 Task: Create a sub task Release to Production / Go Live for the task  Develop a new online tool for online reputation management in the project ArmorTech , assign it to team member softage.5@softage.net and update the status of the sub task to  At Risk , set the priority of the sub task to Medium
Action: Mouse moved to (897, 542)
Screenshot: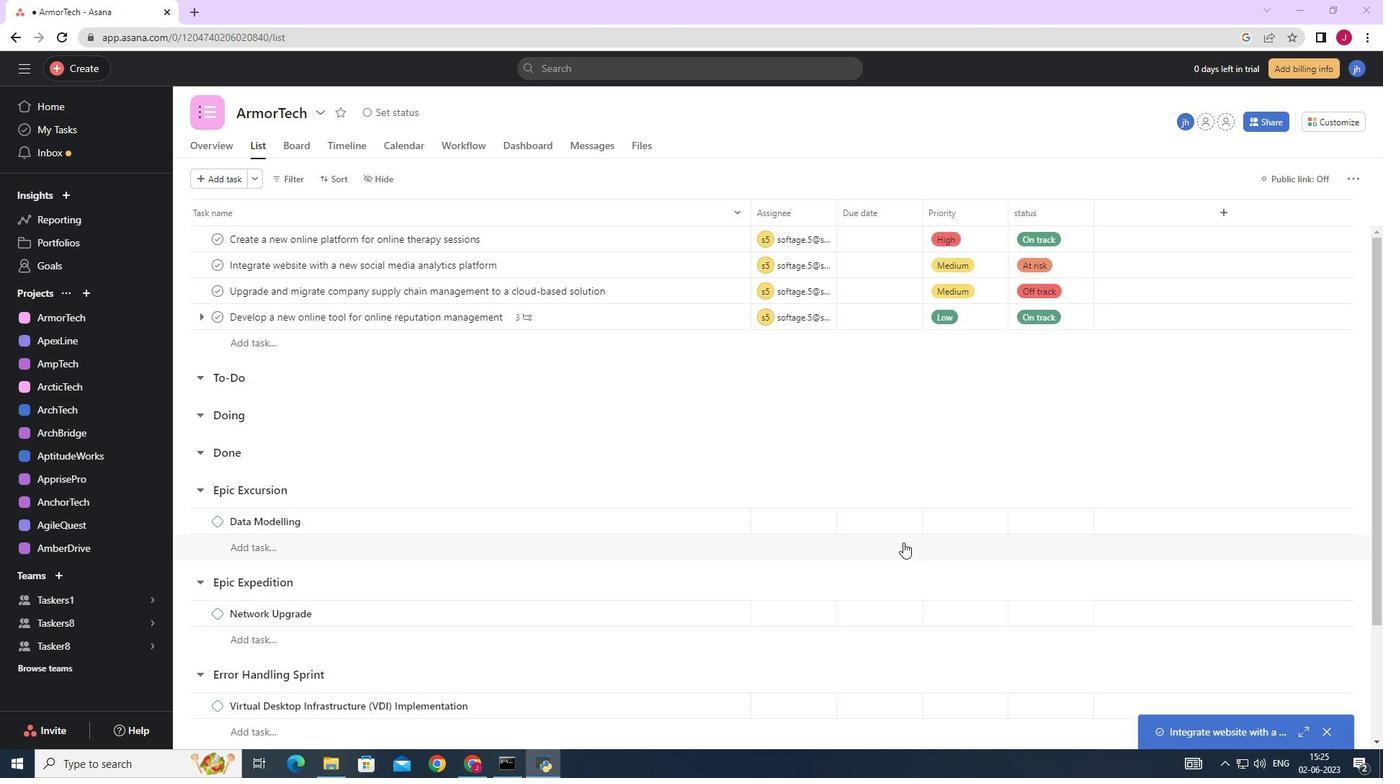 
Action: Mouse scrolled (901, 542) with delta (0, 0)
Screenshot: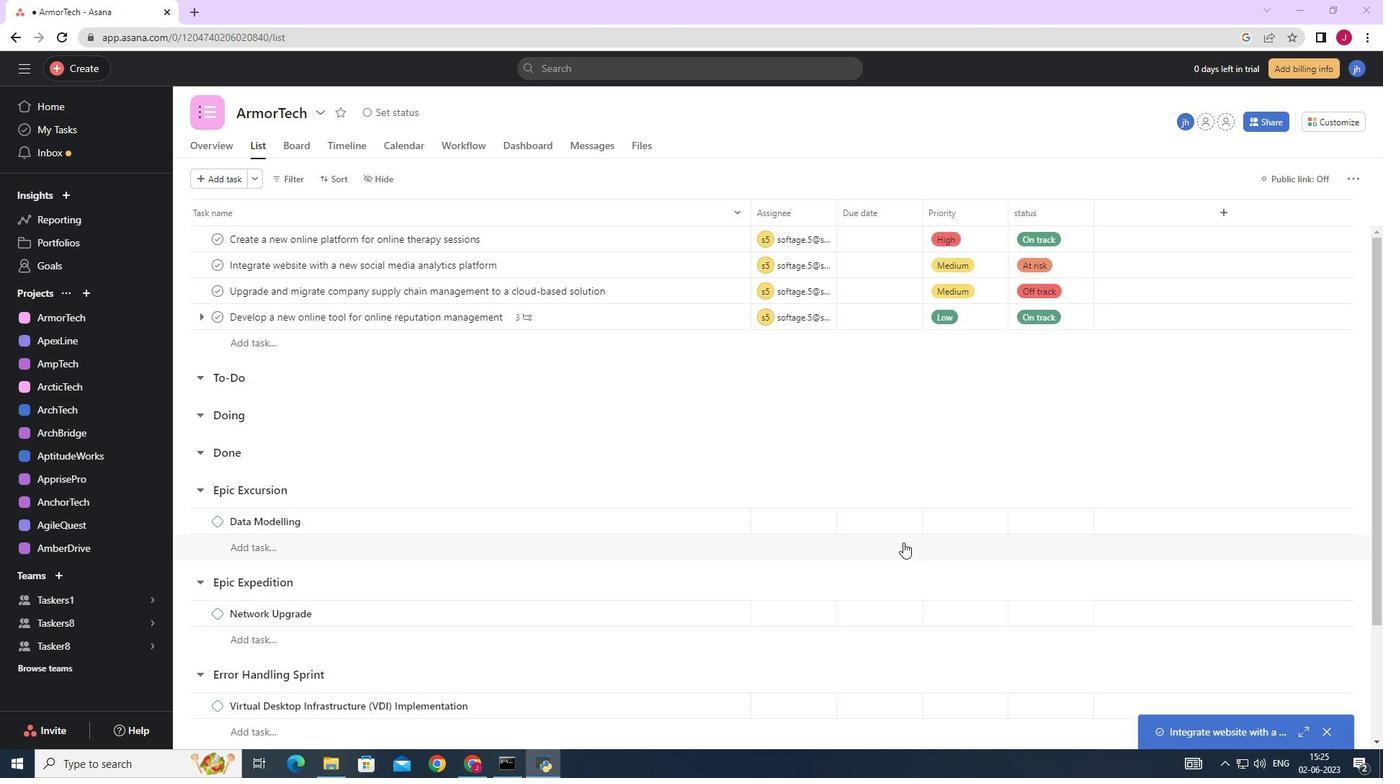 
Action: Mouse moved to (890, 540)
Screenshot: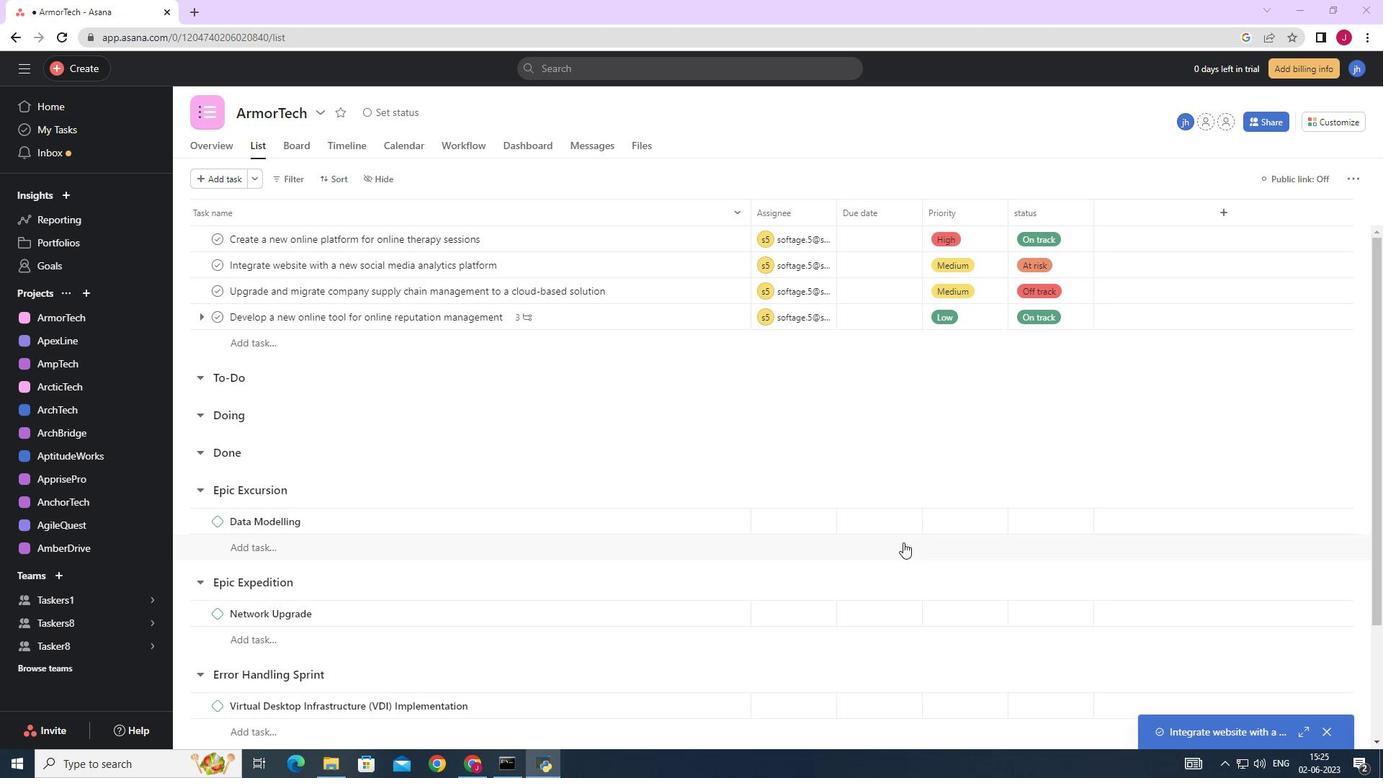 
Action: Mouse scrolled (894, 541) with delta (0, 0)
Screenshot: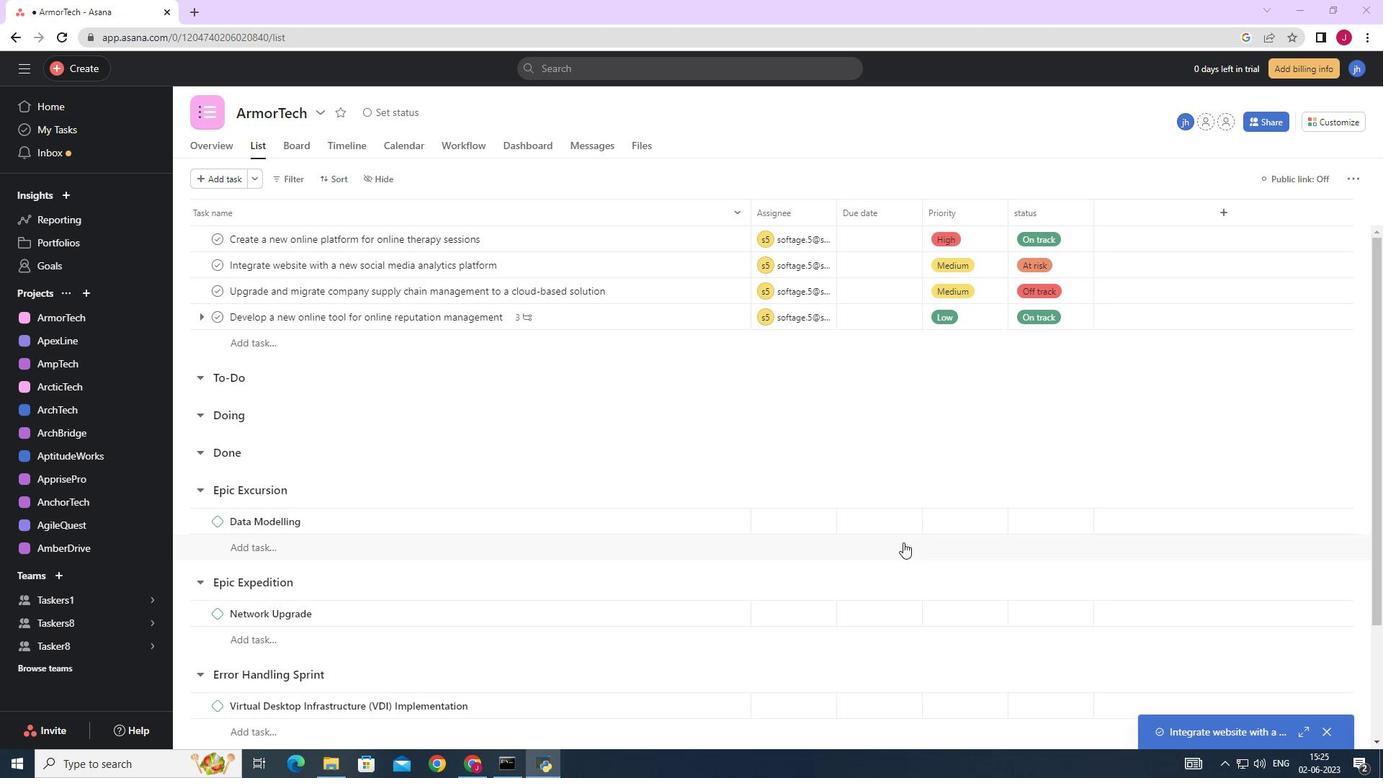 
Action: Mouse moved to (875, 533)
Screenshot: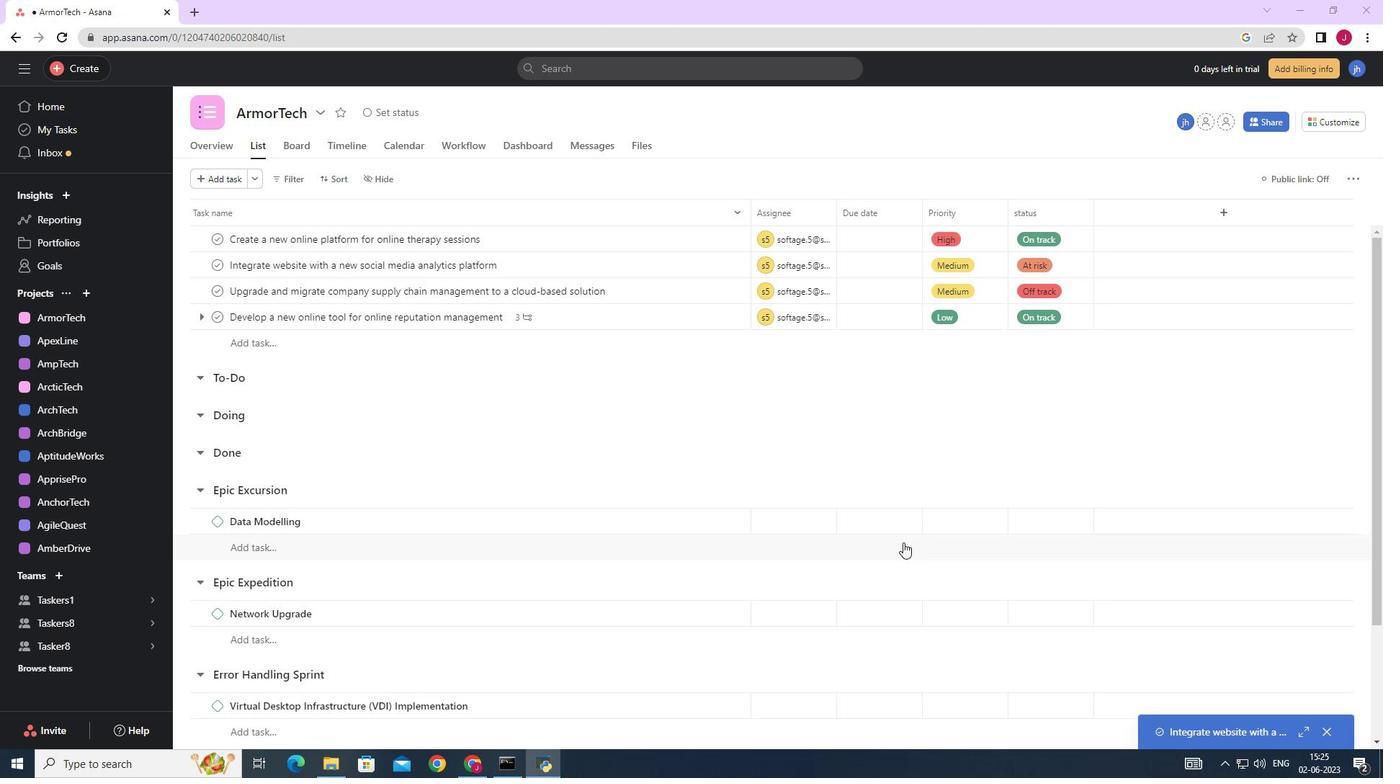 
Action: Mouse scrolled (885, 537) with delta (0, 0)
Screenshot: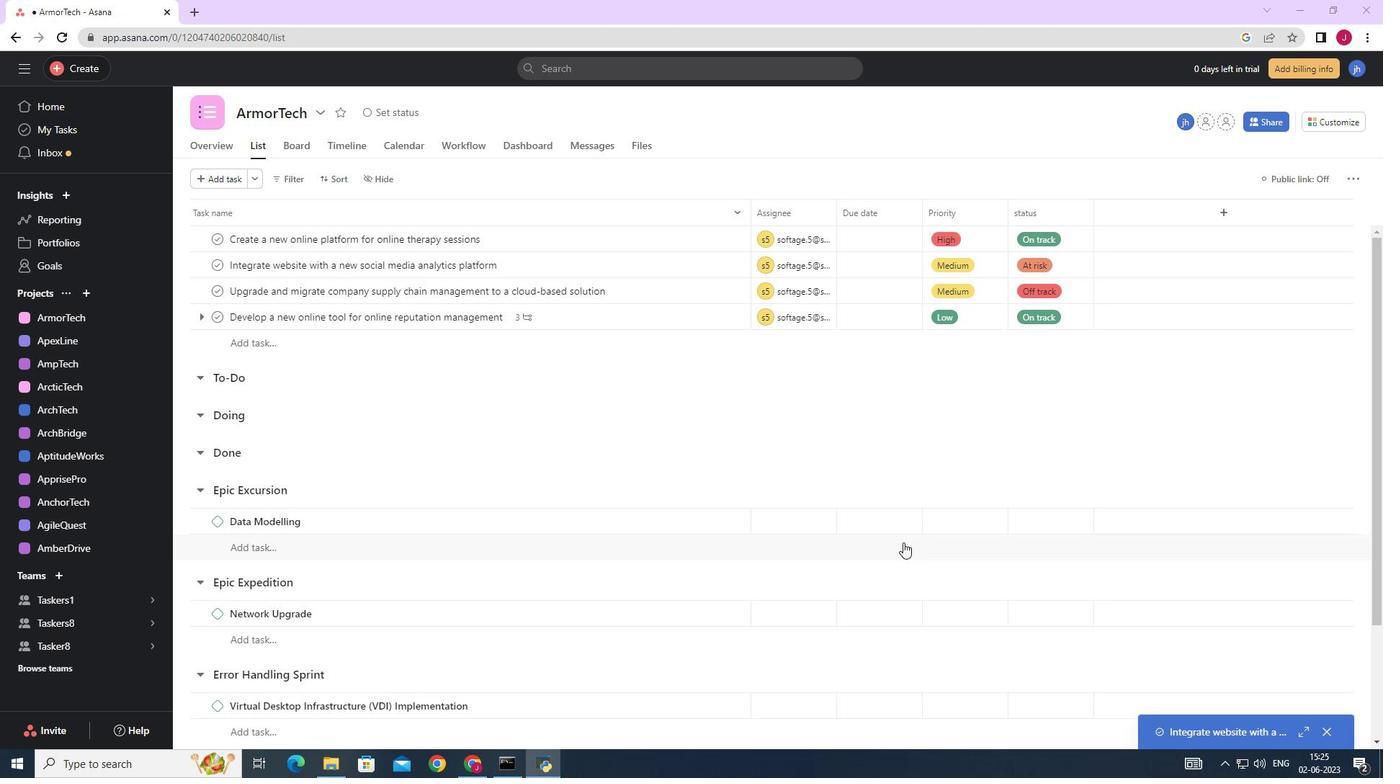 
Action: Mouse moved to (868, 529)
Screenshot: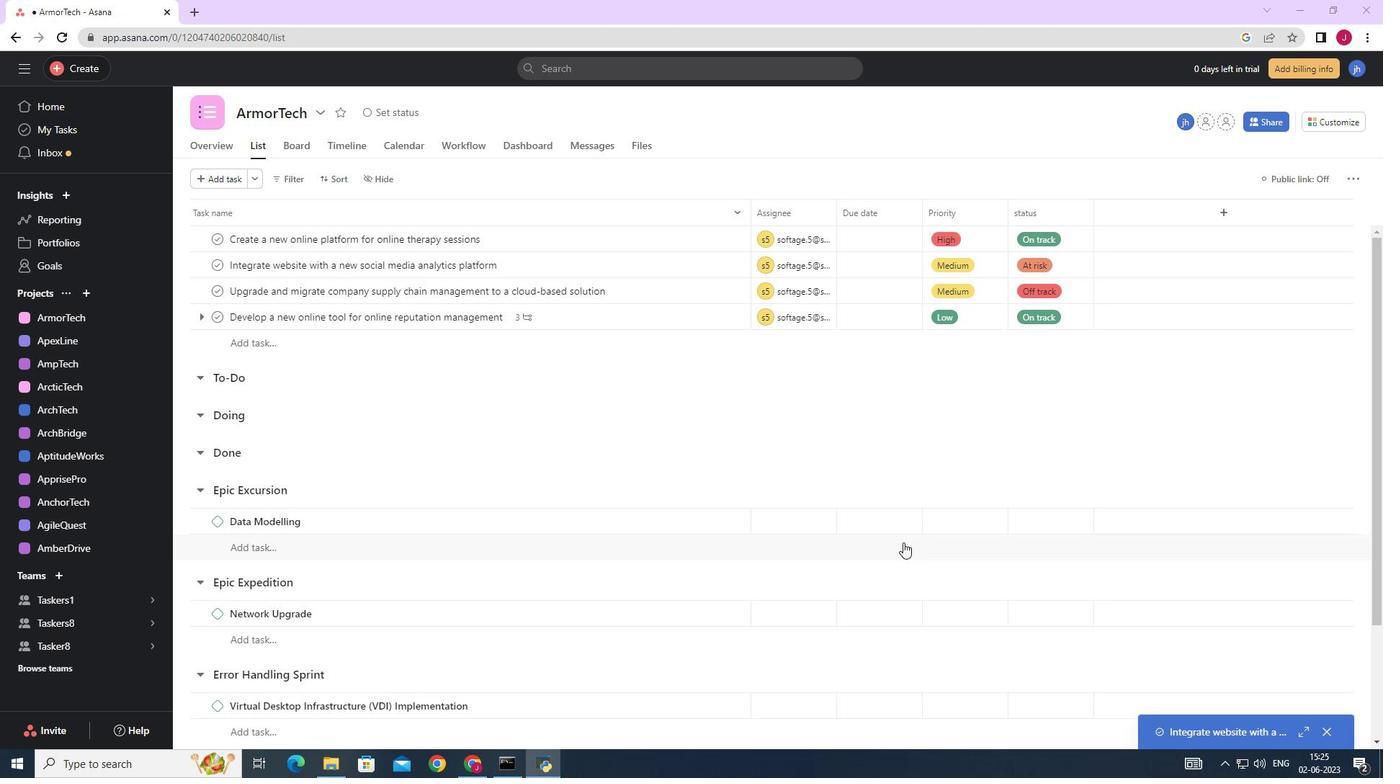 
Action: Mouse scrolled (880, 534) with delta (0, 0)
Screenshot: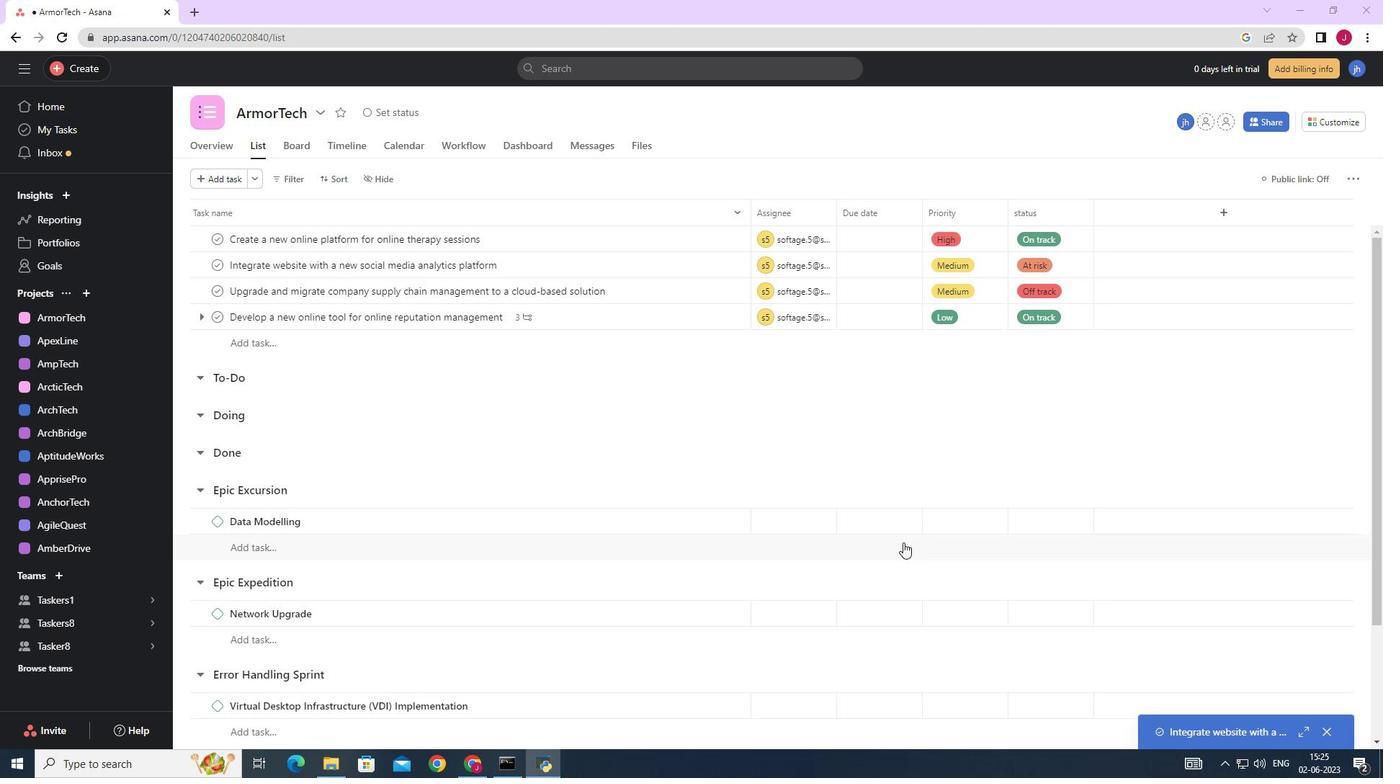 
Action: Mouse moved to (863, 527)
Screenshot: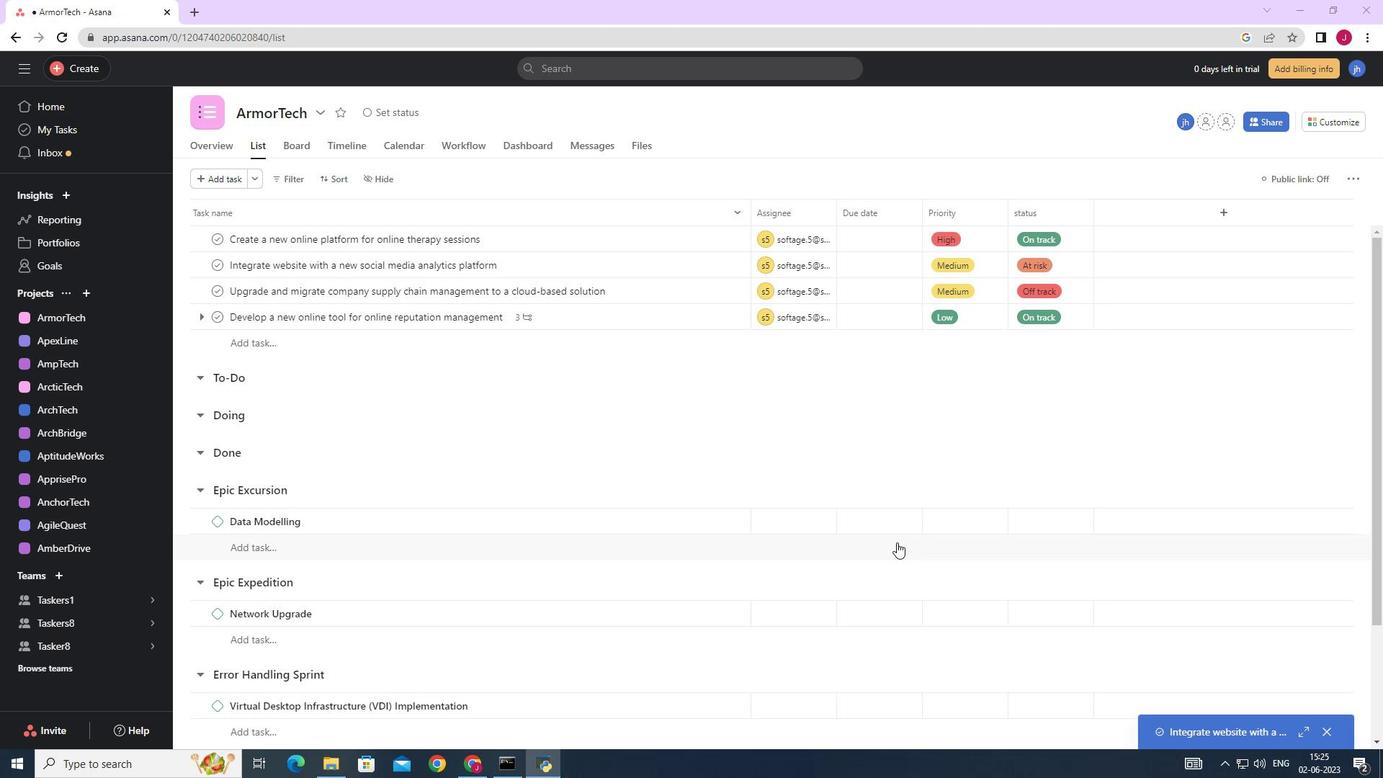 
Action: Mouse scrolled (868, 529) with delta (0, 0)
Screenshot: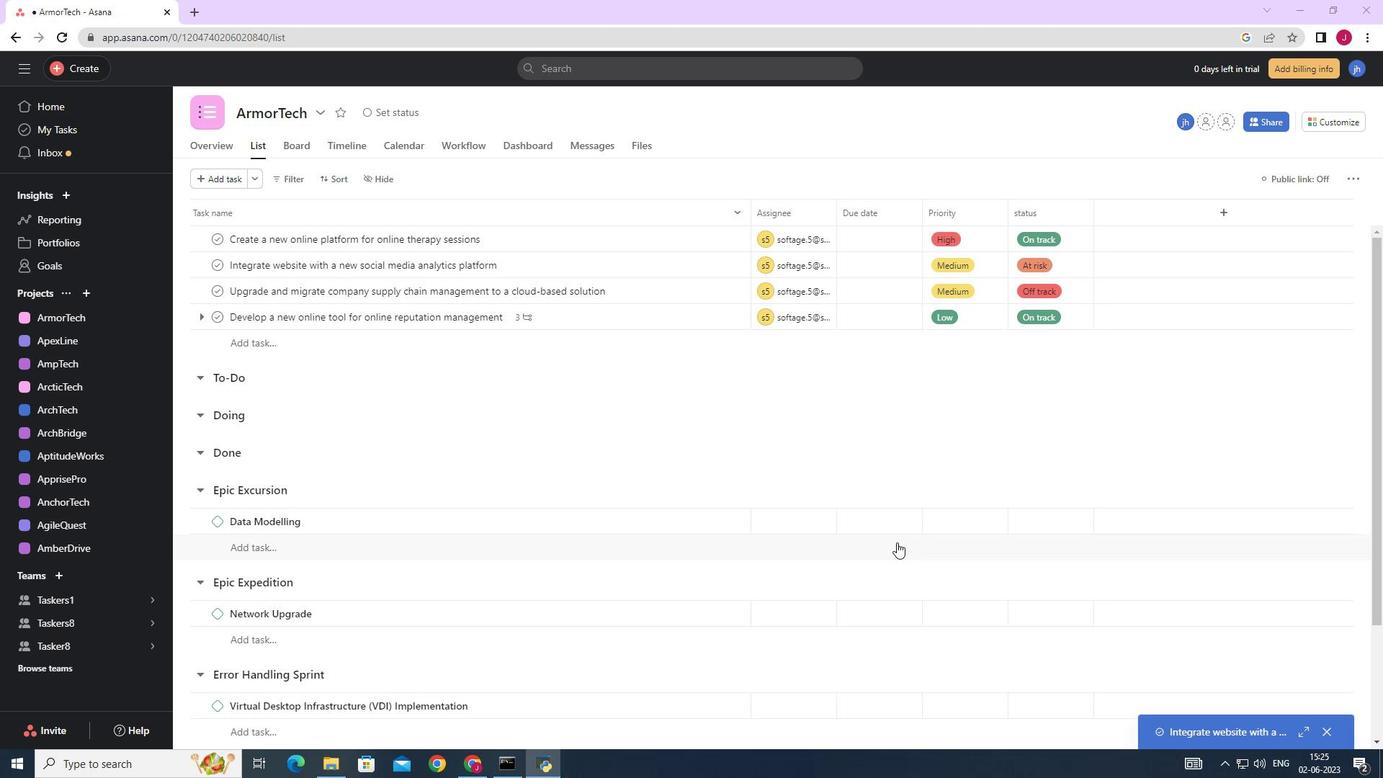 
Action: Mouse moved to (684, 335)
Screenshot: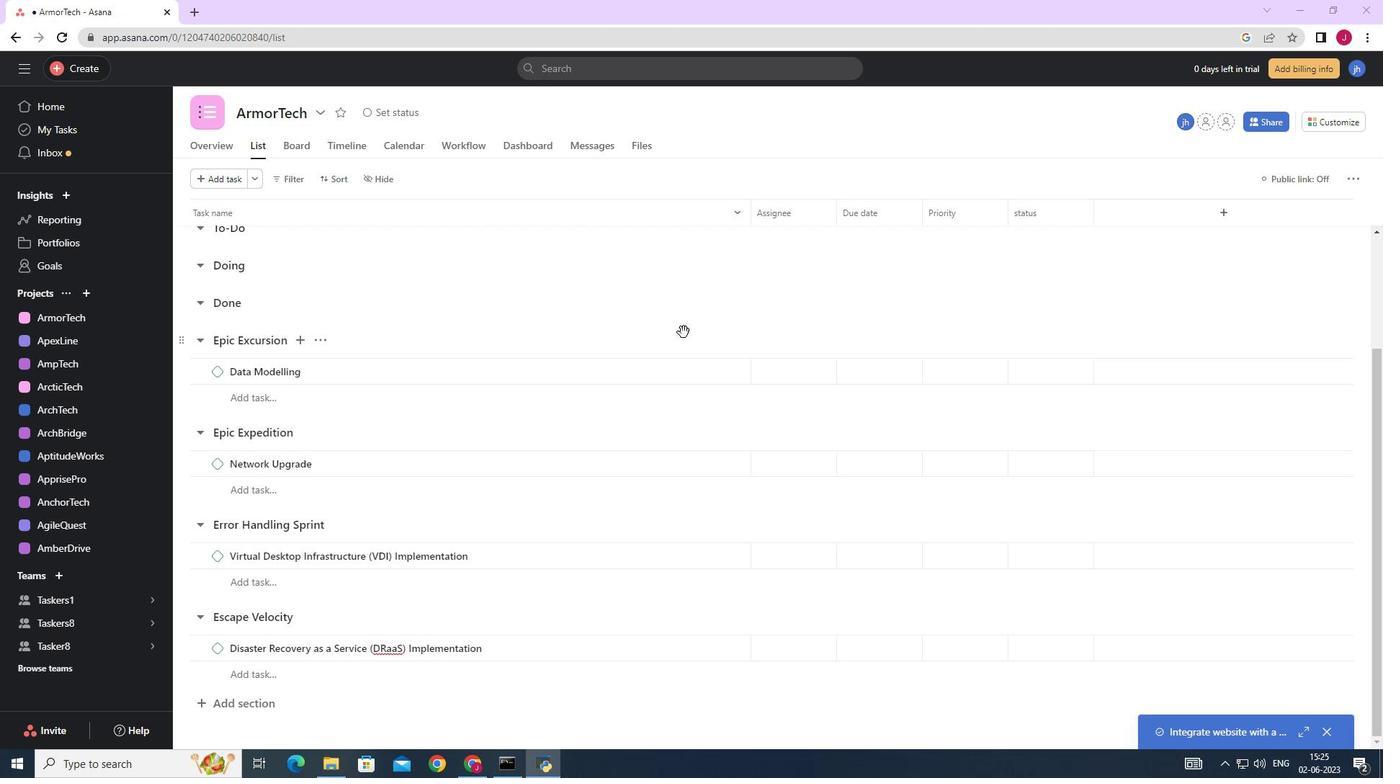 
Action: Mouse scrolled (684, 336) with delta (0, 0)
Screenshot: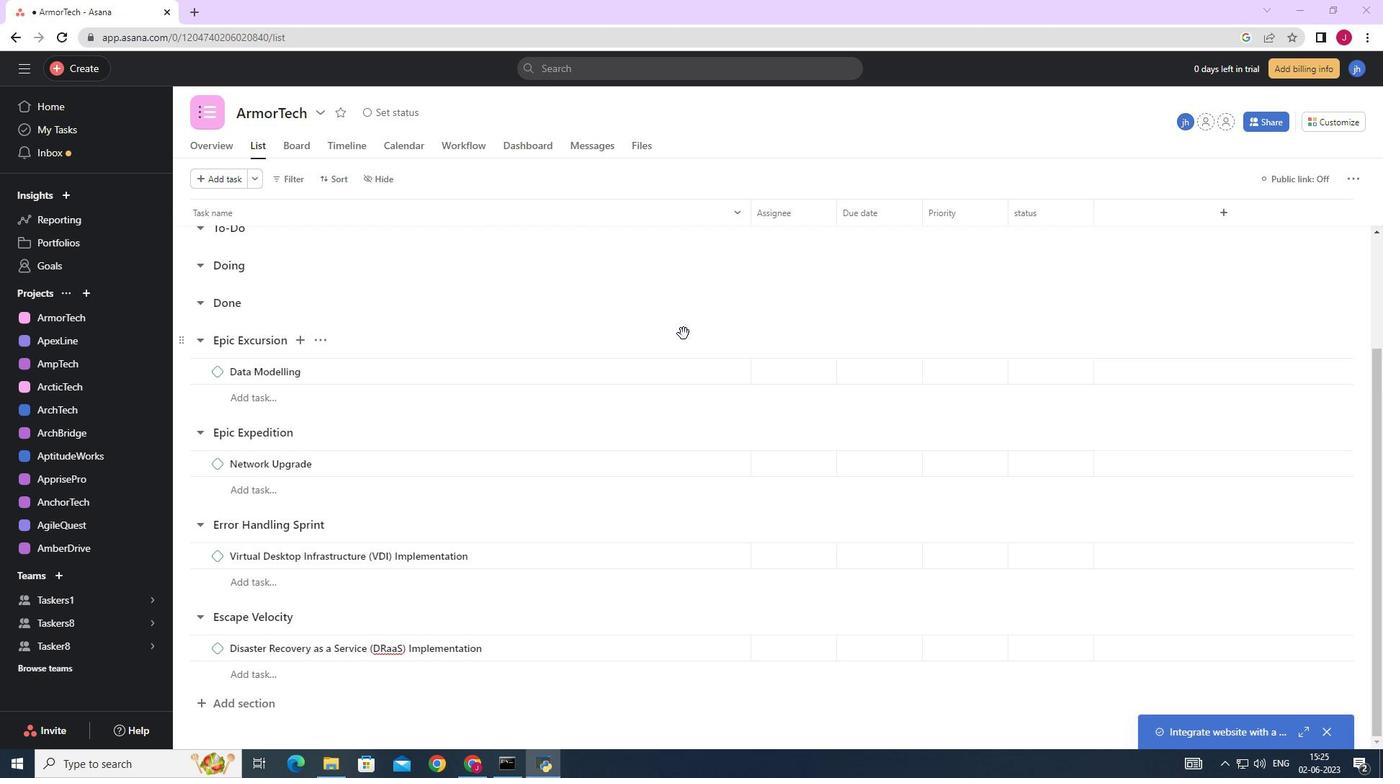 
Action: Mouse scrolled (684, 336) with delta (0, 0)
Screenshot: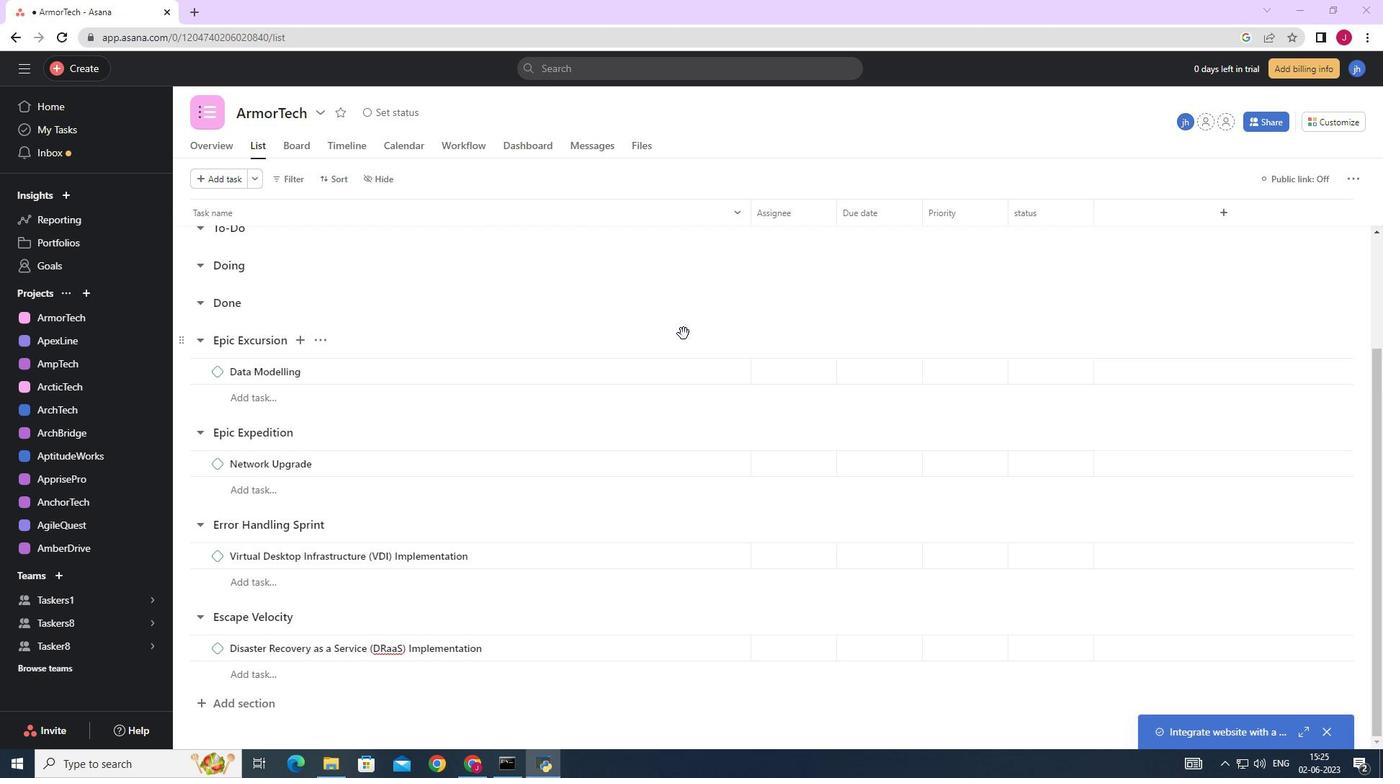 
Action: Mouse scrolled (684, 336) with delta (0, 0)
Screenshot: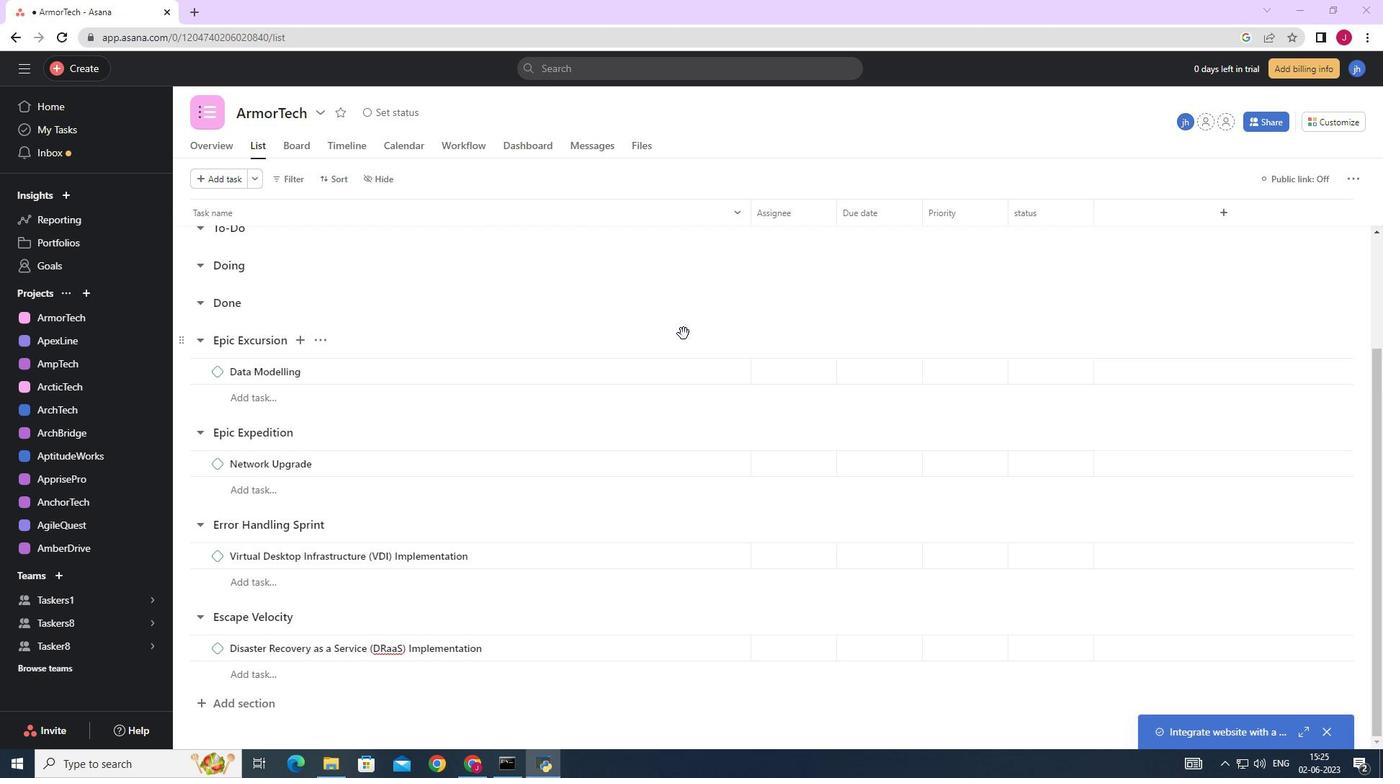 
Action: Mouse moved to (681, 322)
Screenshot: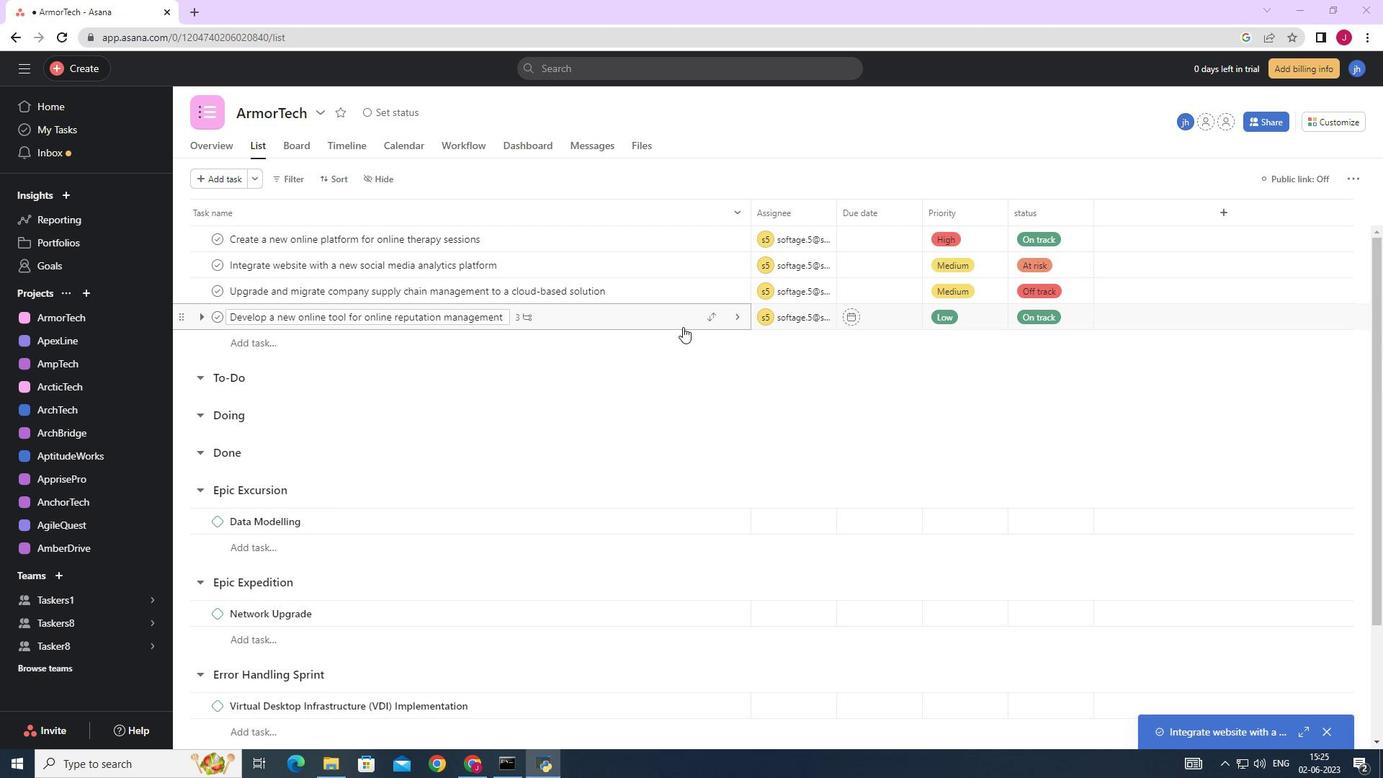 
Action: Mouse pressed left at (681, 322)
Screenshot: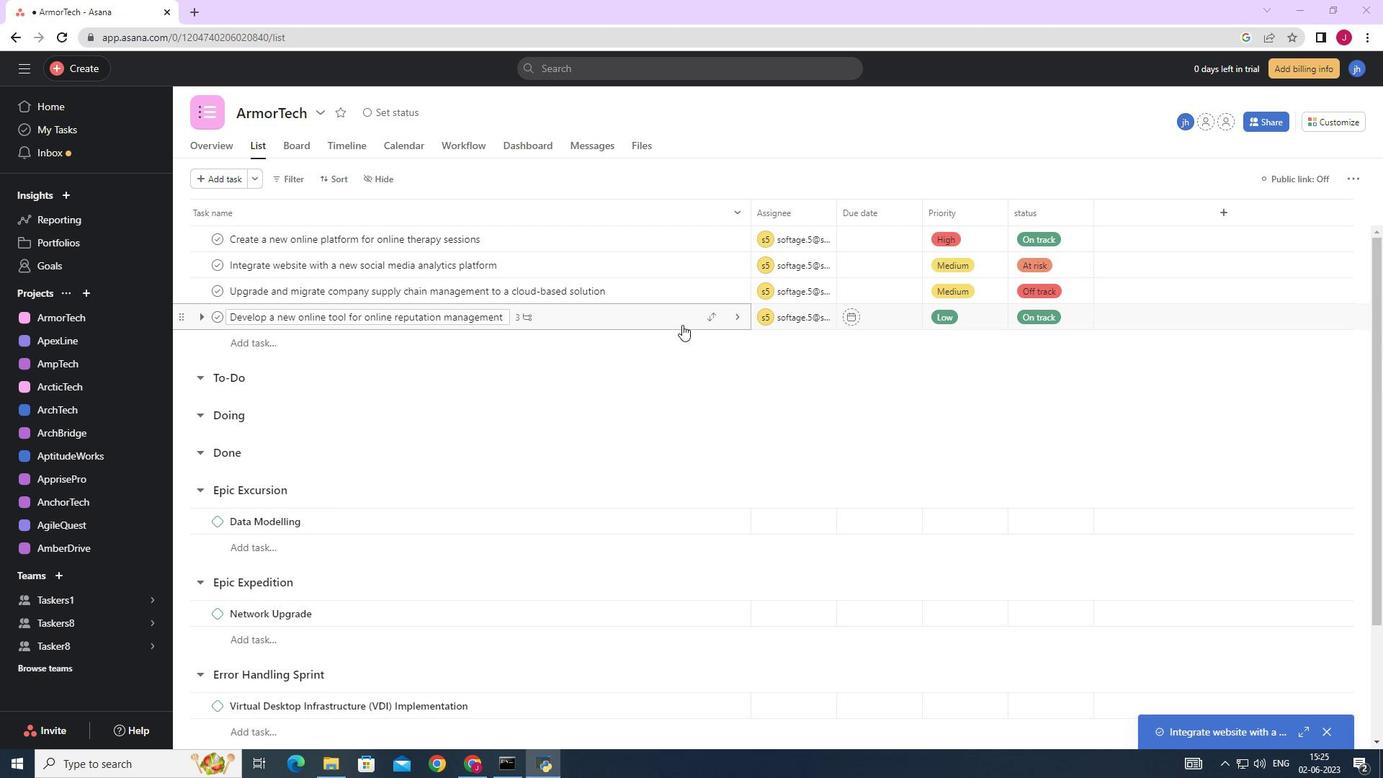 
Action: Mouse moved to (1245, 534)
Screenshot: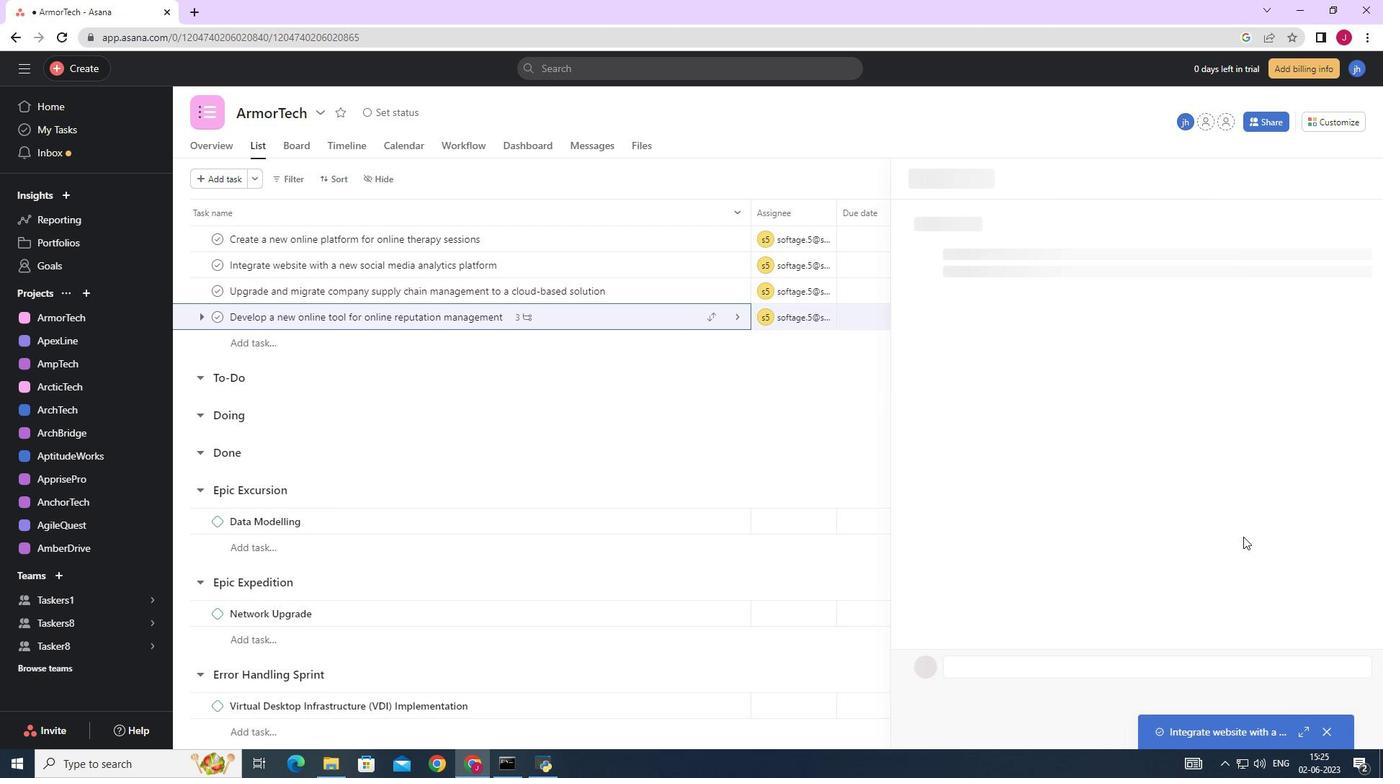 
Action: Mouse scrolled (1245, 534) with delta (0, 0)
Screenshot: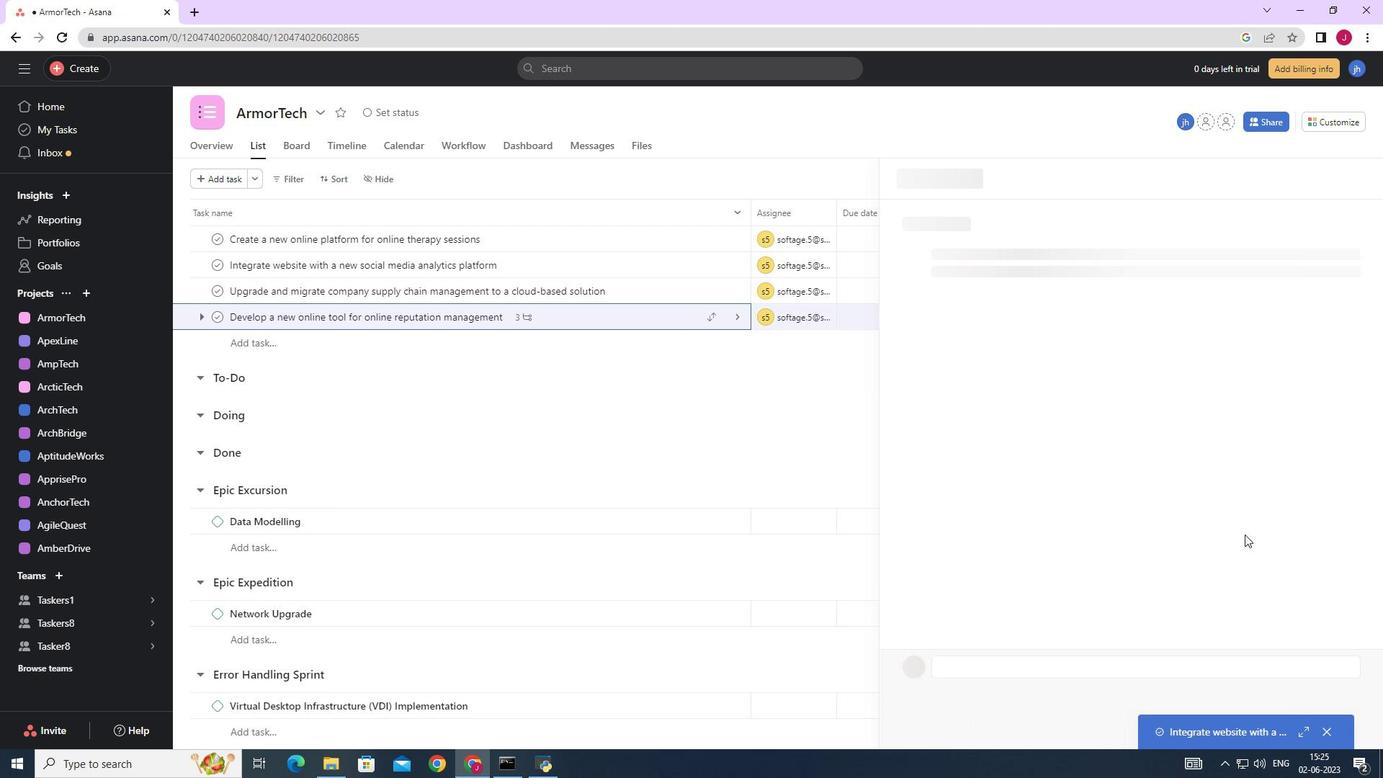 
Action: Mouse scrolled (1245, 534) with delta (0, 0)
Screenshot: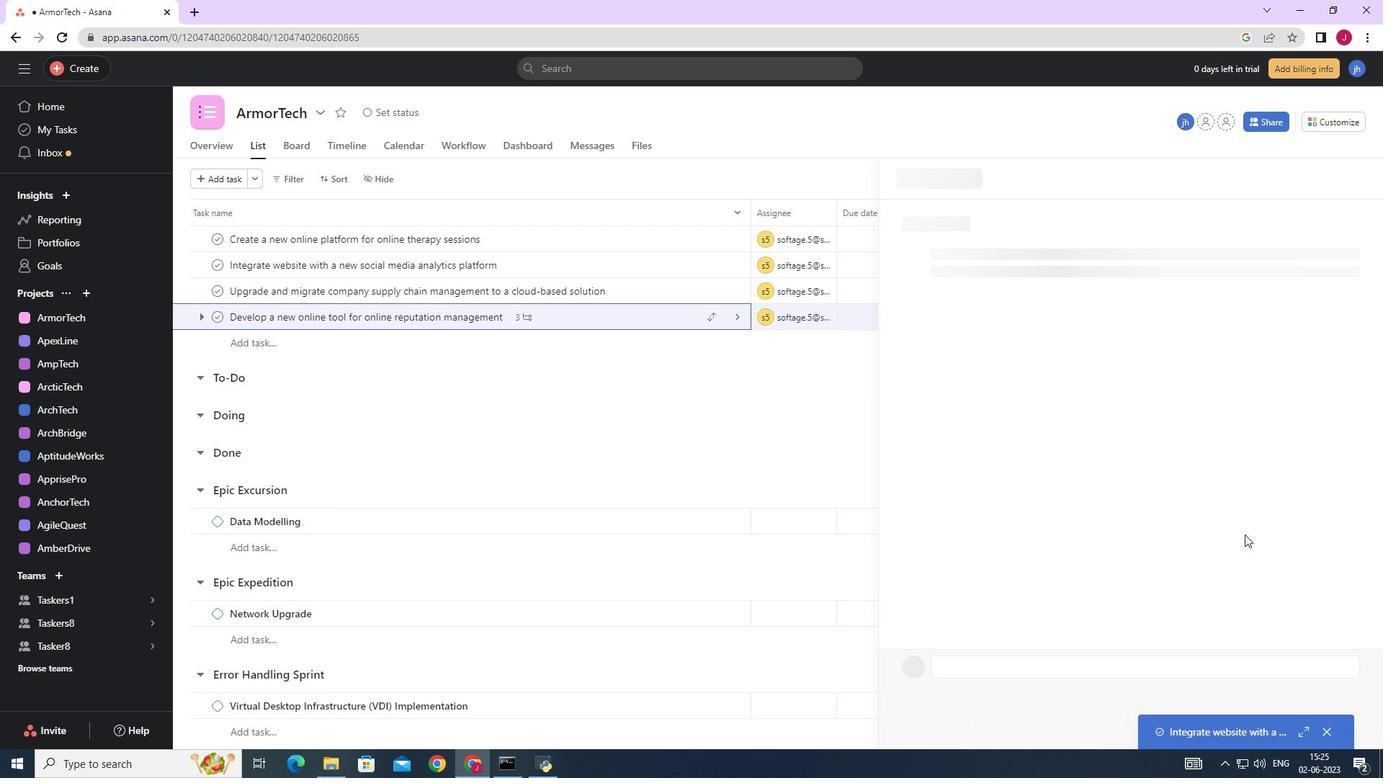 
Action: Mouse scrolled (1245, 534) with delta (0, 0)
Screenshot: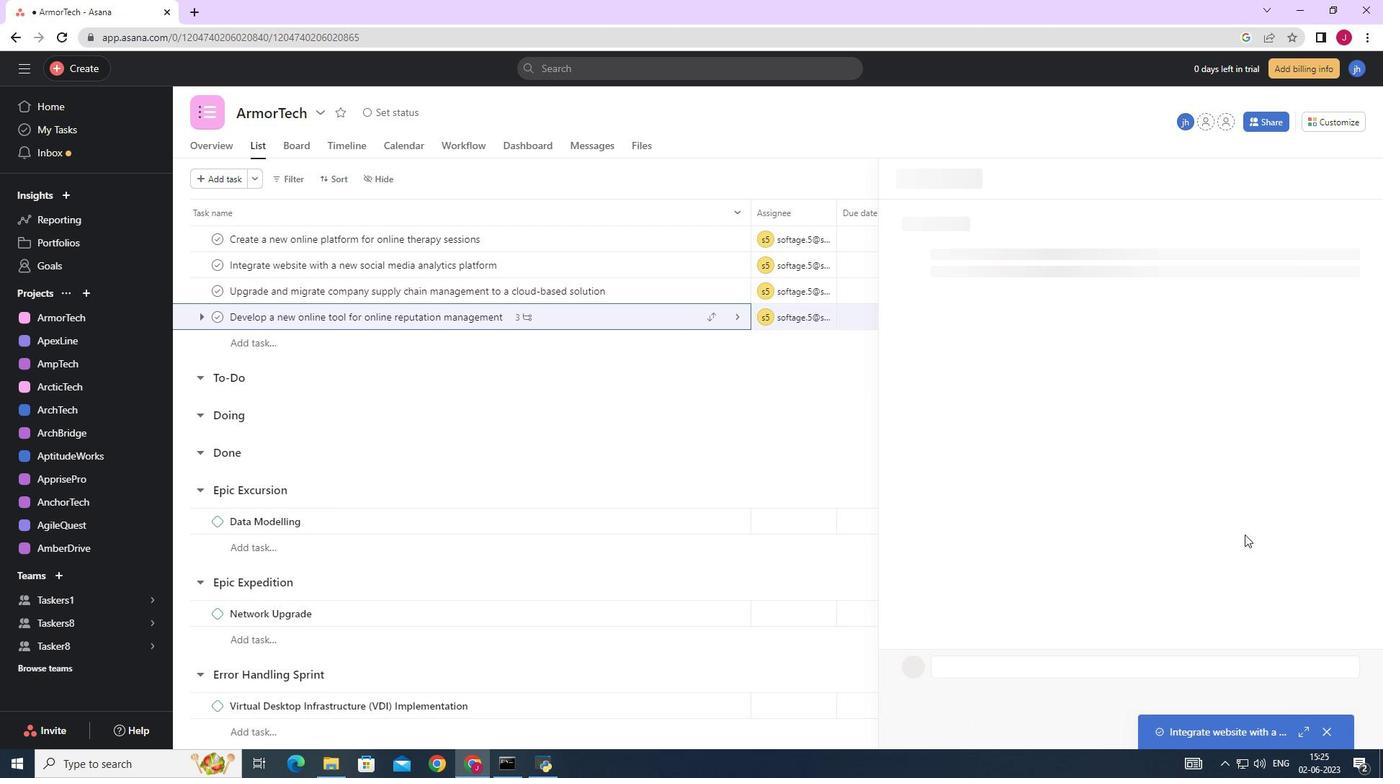 
Action: Mouse scrolled (1245, 534) with delta (0, 0)
Screenshot: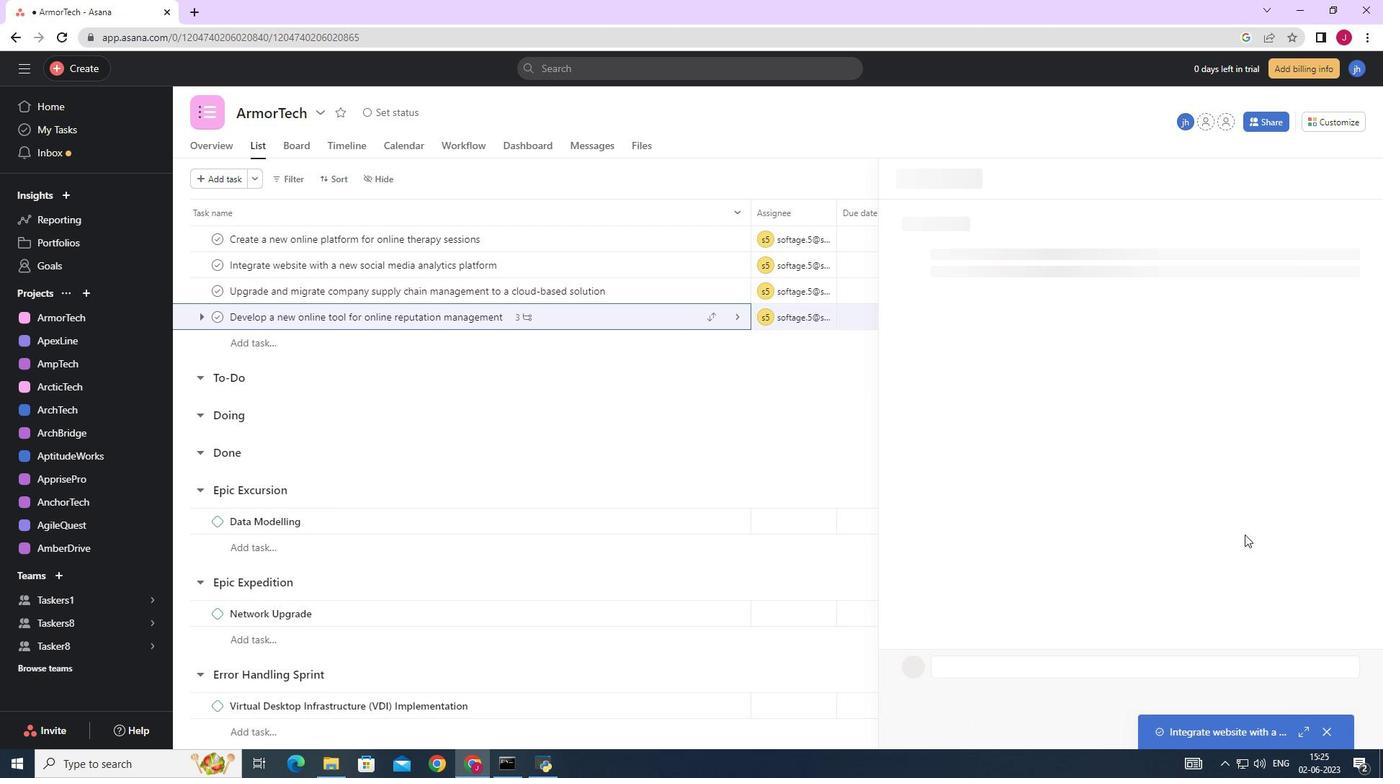 
Action: Mouse scrolled (1245, 534) with delta (0, 0)
Screenshot: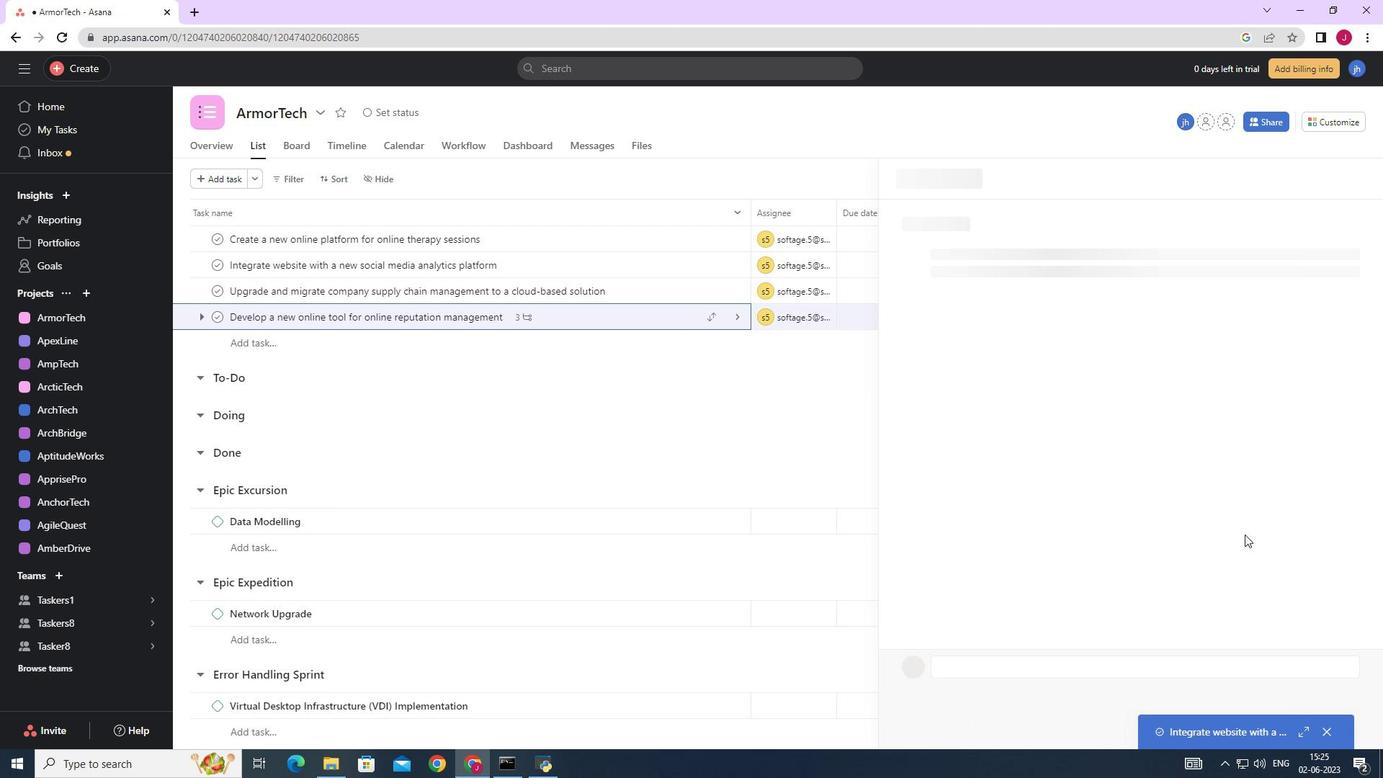 
Action: Mouse moved to (1237, 533)
Screenshot: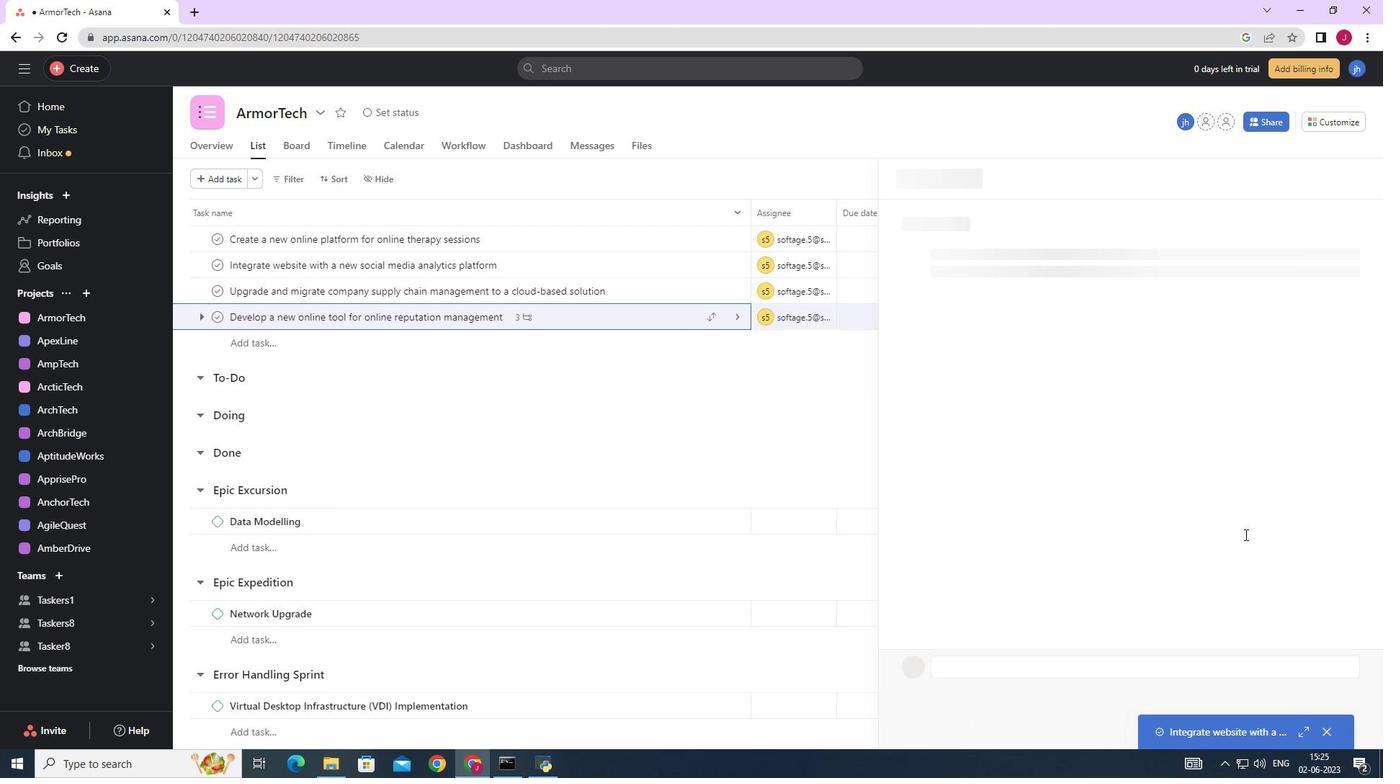 
Action: Mouse scrolled (1237, 534) with delta (0, 0)
Screenshot: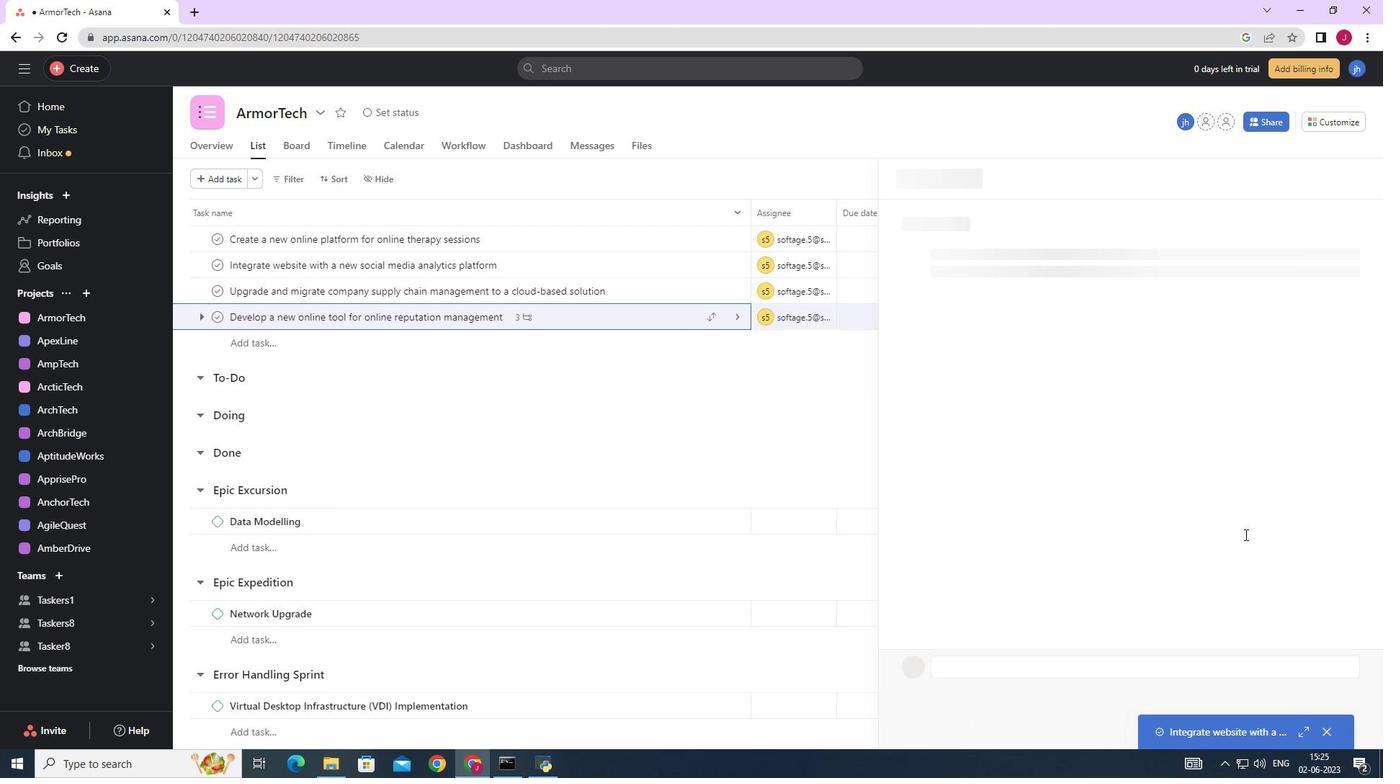 
Action: Mouse moved to (949, 511)
Screenshot: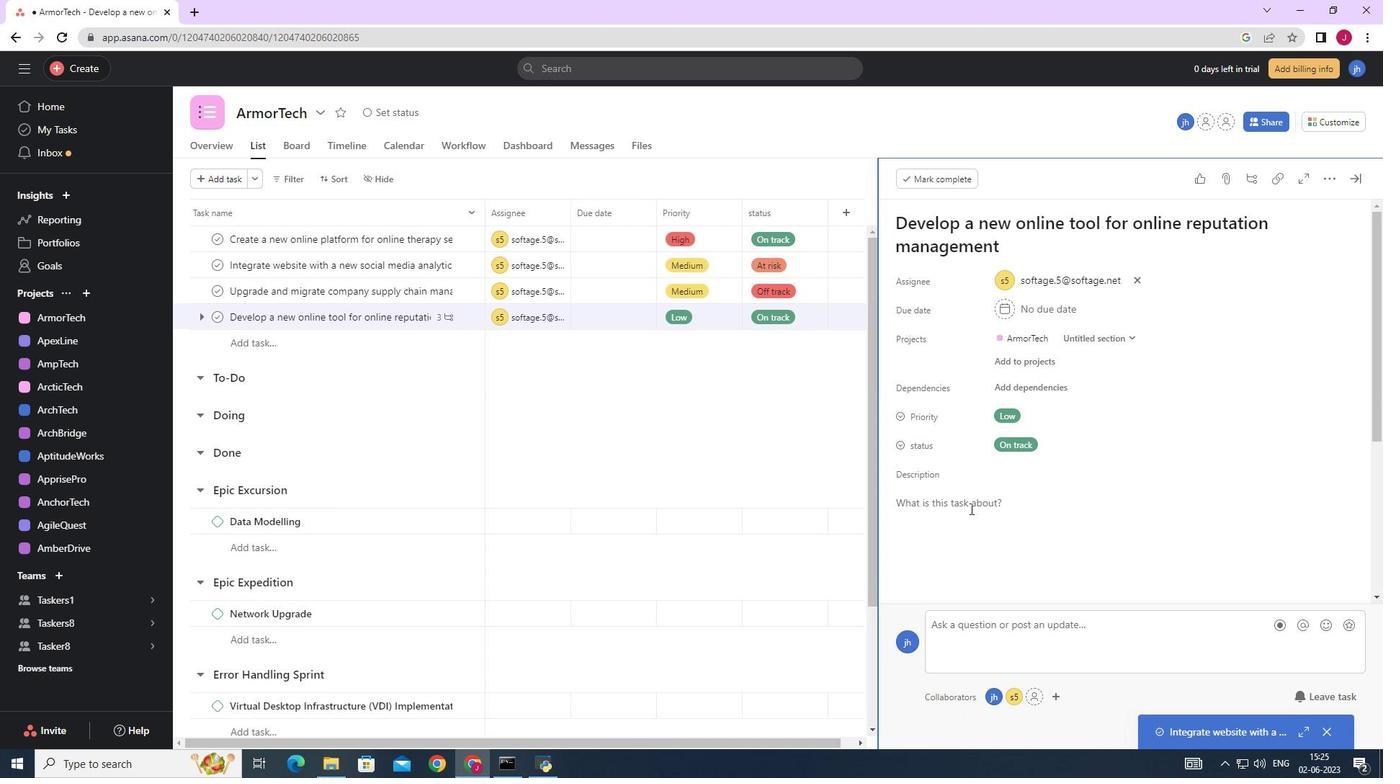 
Action: Mouse scrolled (949, 510) with delta (0, 0)
Screenshot: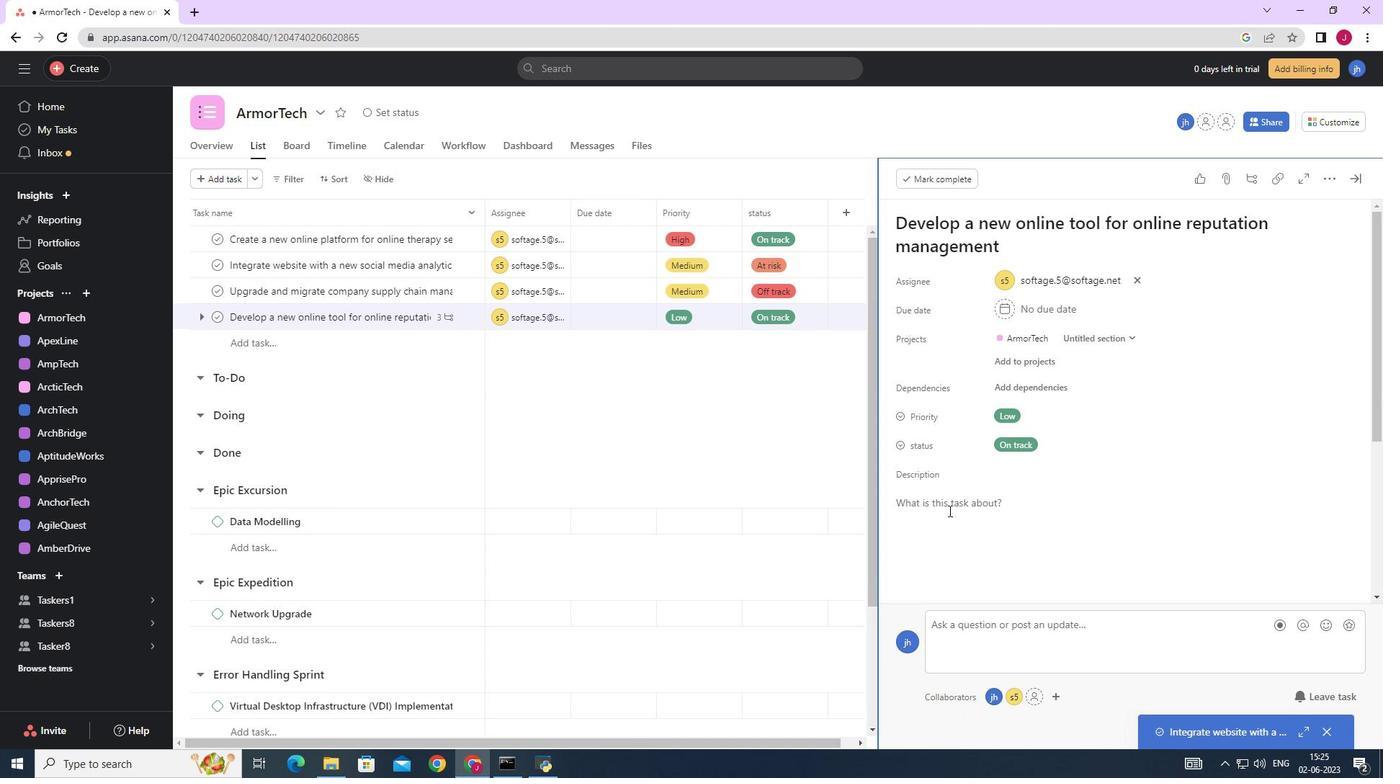 
Action: Mouse scrolled (949, 510) with delta (0, 0)
Screenshot: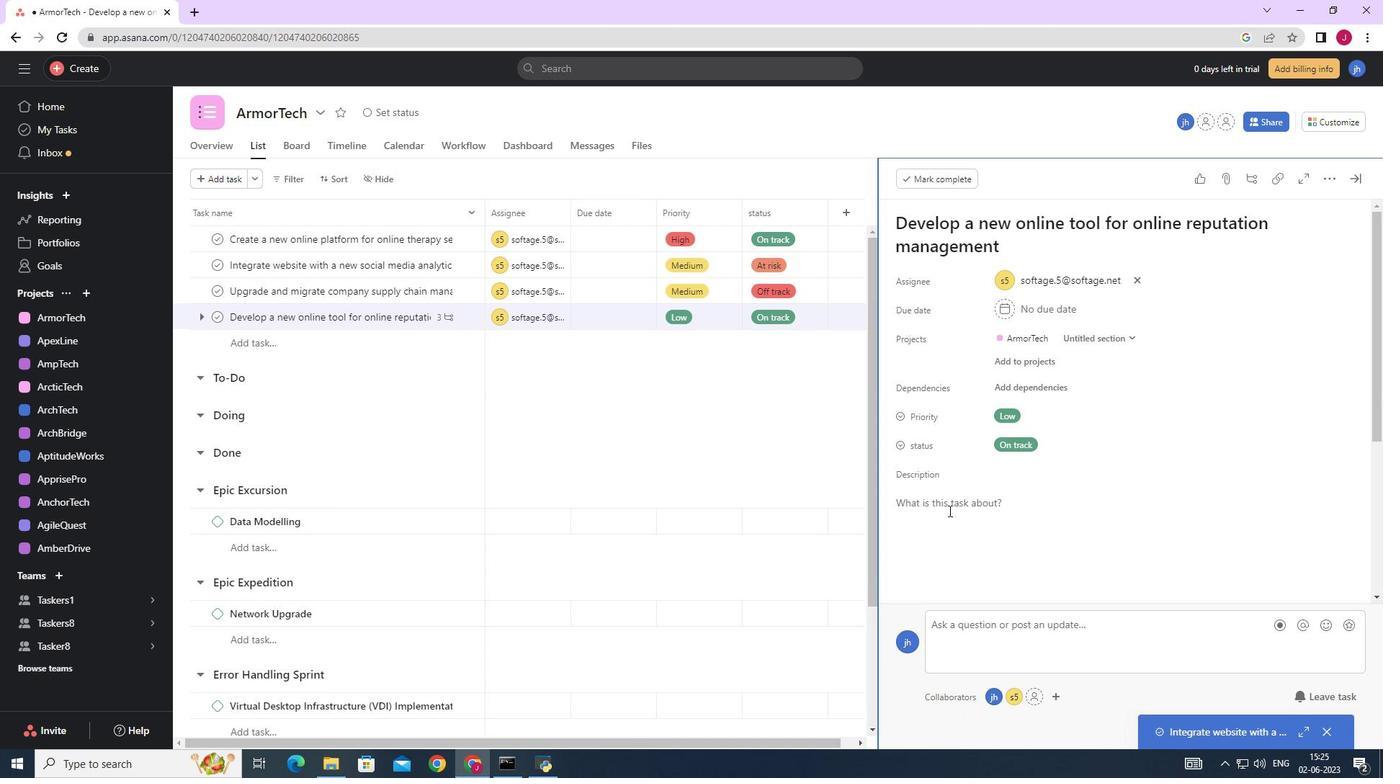 
Action: Mouse scrolled (949, 510) with delta (0, 0)
Screenshot: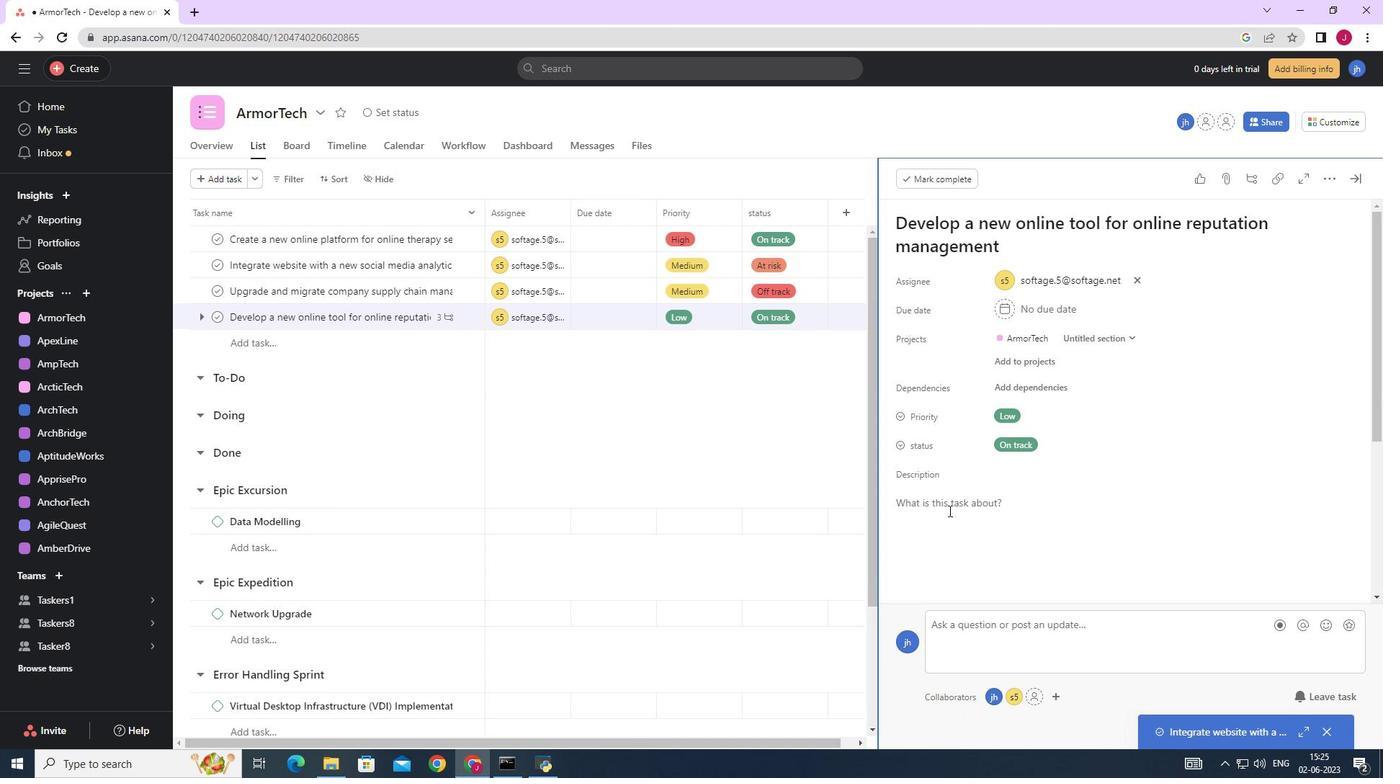 
Action: Mouse scrolled (949, 510) with delta (0, 0)
Screenshot: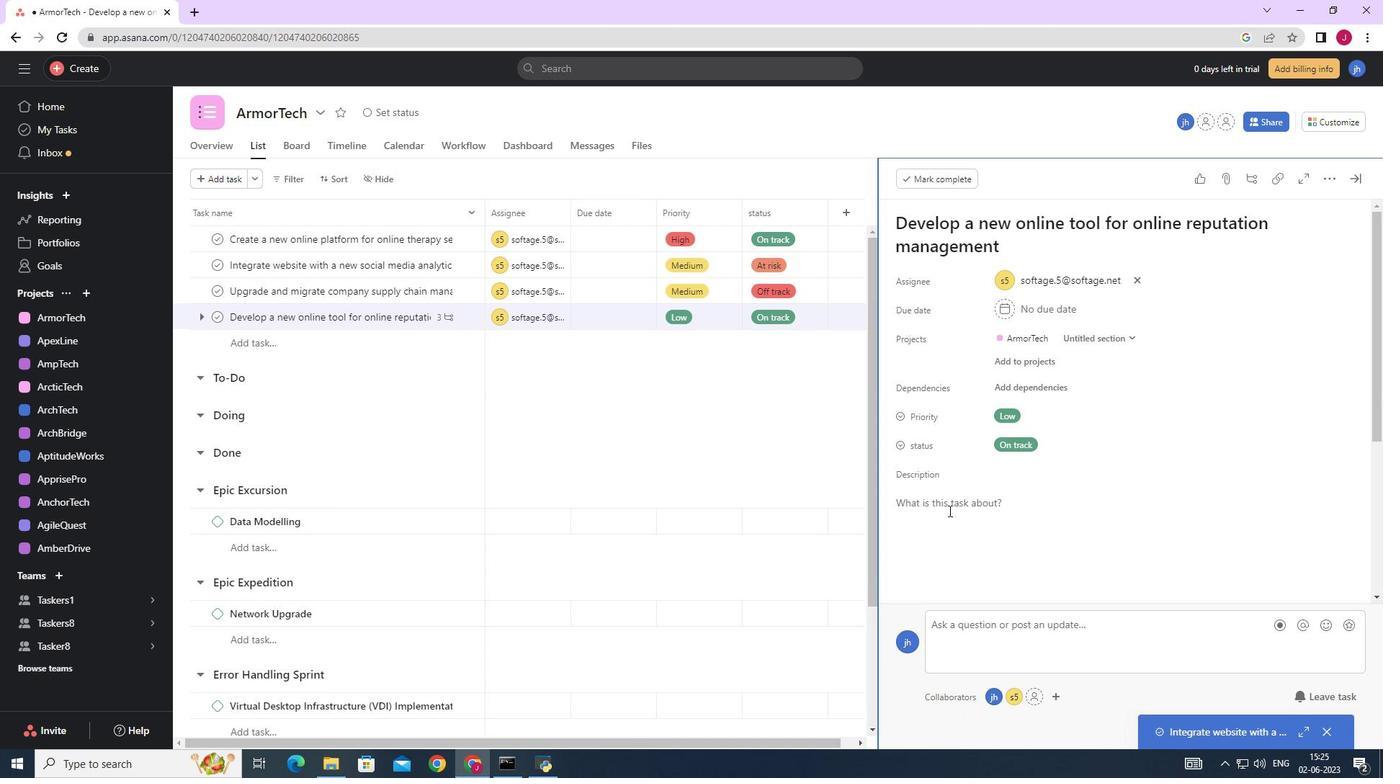 
Action: Mouse moved to (952, 485)
Screenshot: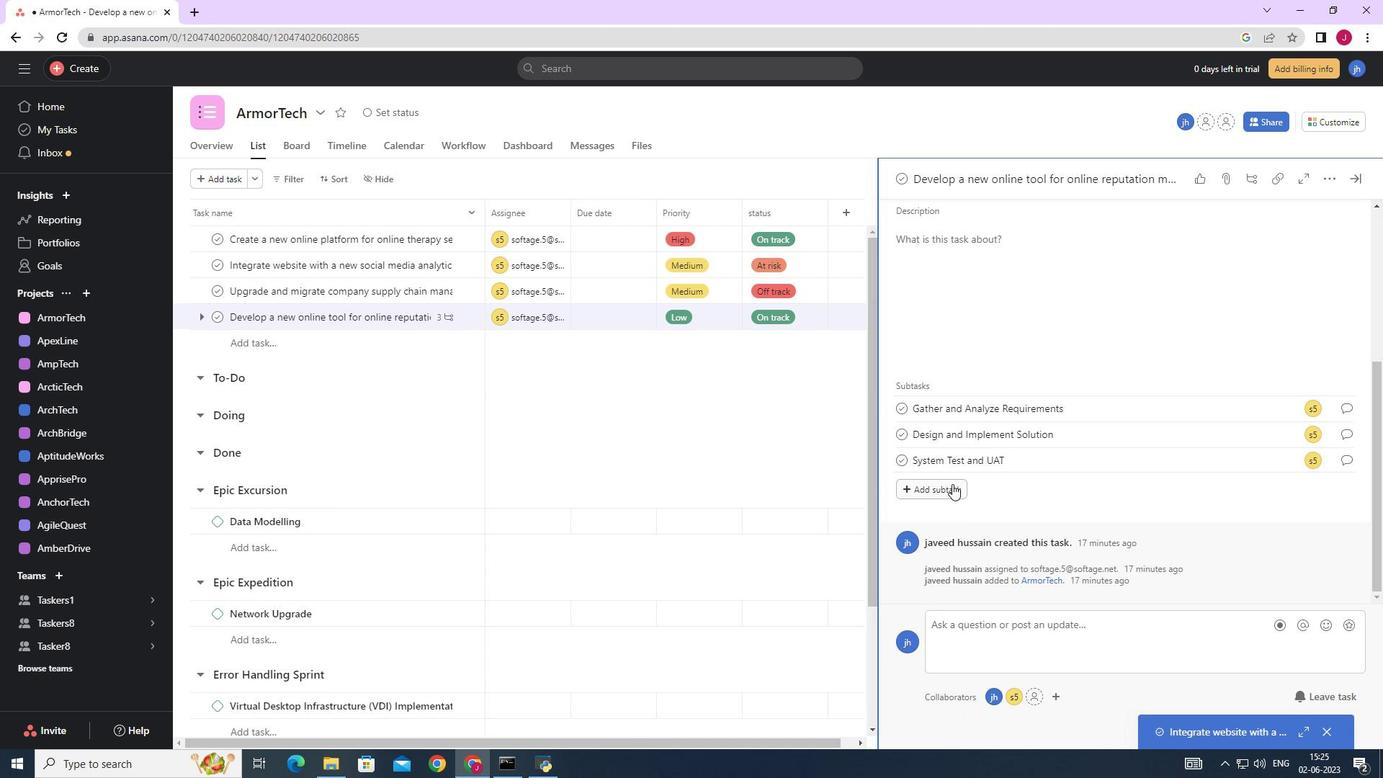 
Action: Mouse pressed left at (952, 485)
Screenshot: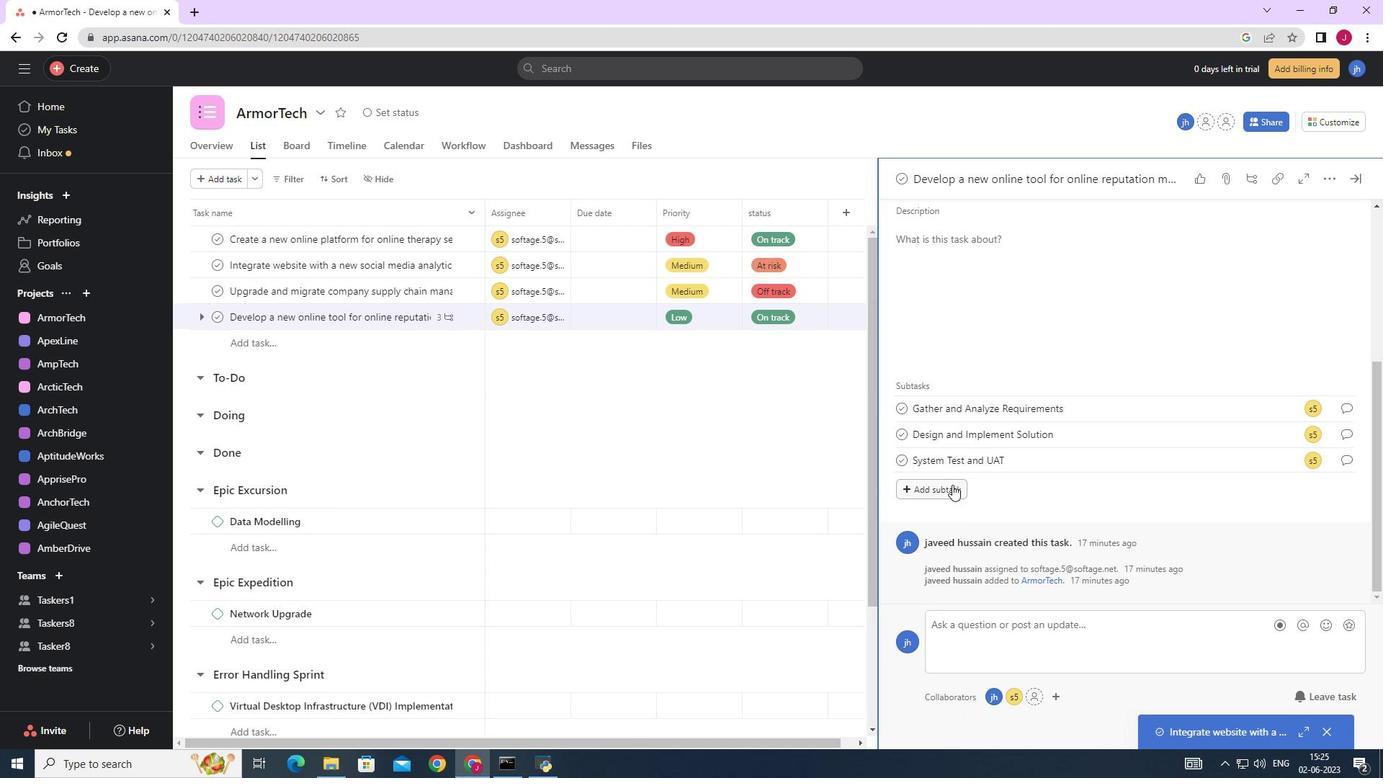 
Action: Mouse moved to (937, 462)
Screenshot: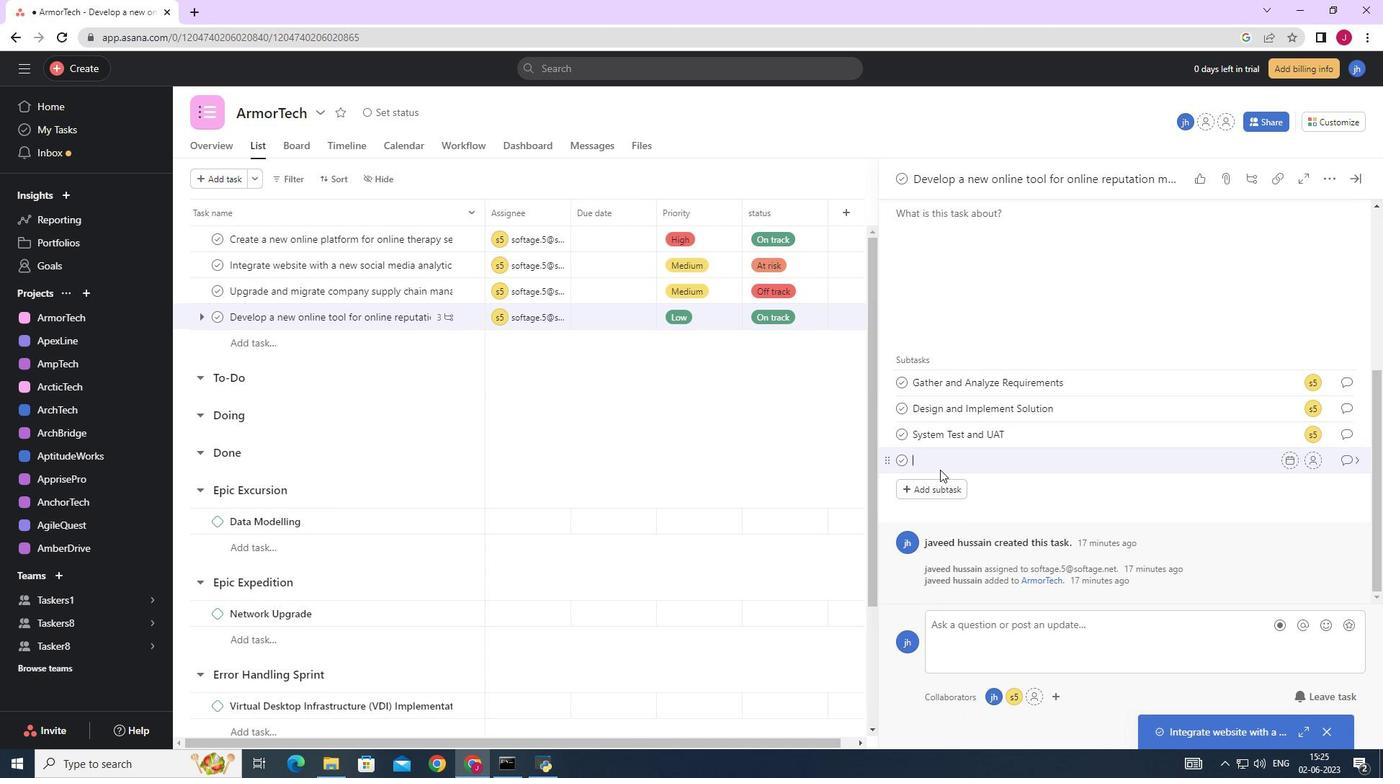 
Action: Key pressed <Key.caps_lock>R<Key.caps_lock>elease<Key.space>to<Key.space>production<Key.space><Key.backspace><Key.backspace><Key.backspace><Key.backspace><Key.backspace><Key.backspace><Key.backspace><Key.backspace><Key.backspace><Key.backspace><Key.backspace><Key.backspace><Key.backspace><Key.backspace><Key.backspace><Key.backspace><Key.backspace><Key.backspace><Key.backspace><Key.backspace><Key.backspace><Key.backspace><Key.backspace><Key.backspace><Key.backspace><Key.backspace><Key.backspace>r<Key.caps_lock>ELEASE<Key.space>TO<Key.space>PRODUCTION<Key.space>/<Key.space>G<Key.backspace><Key.caps_lock>g<Key.caps_lock>O<Key.space><Key.caps_lock>l<Key.caps_lock>IVE
Screenshot: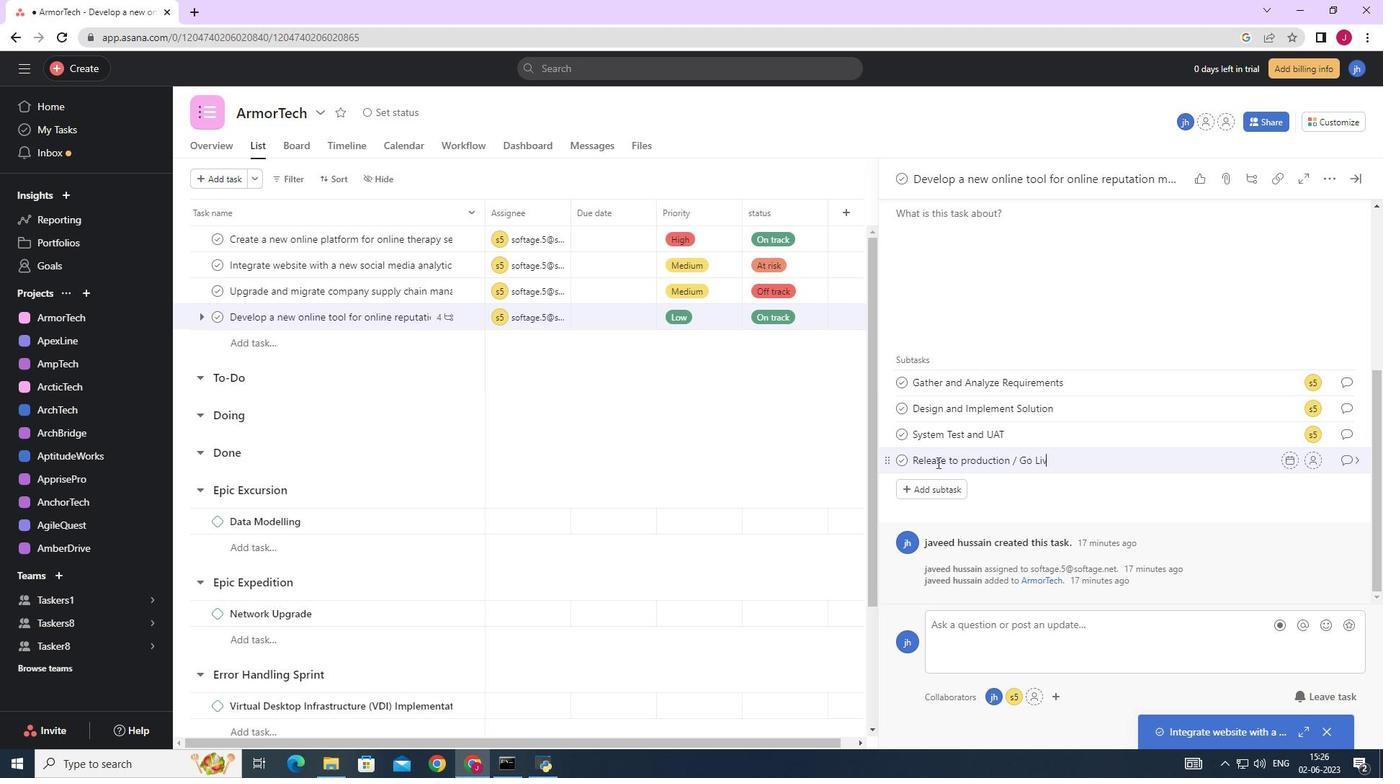 
Action: Mouse moved to (1313, 463)
Screenshot: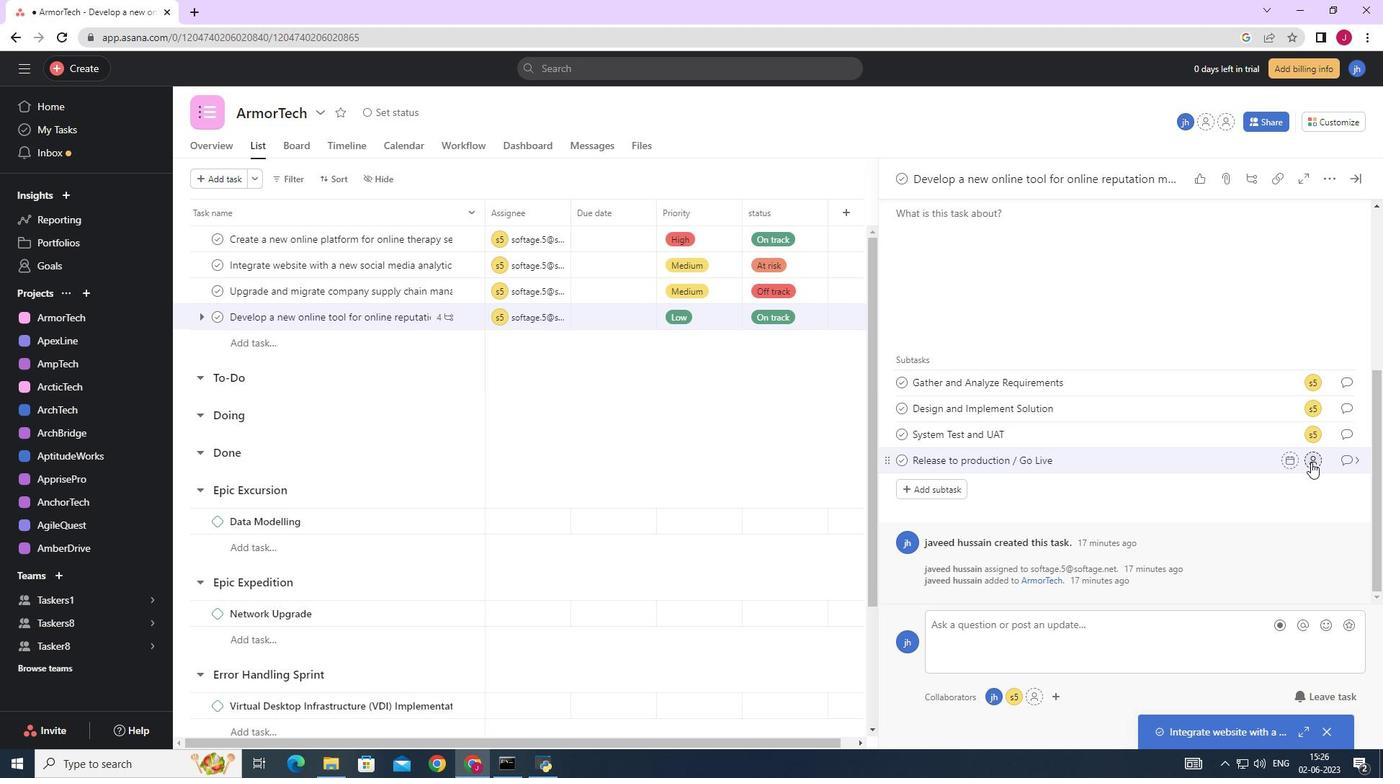 
Action: Mouse pressed left at (1313, 463)
Screenshot: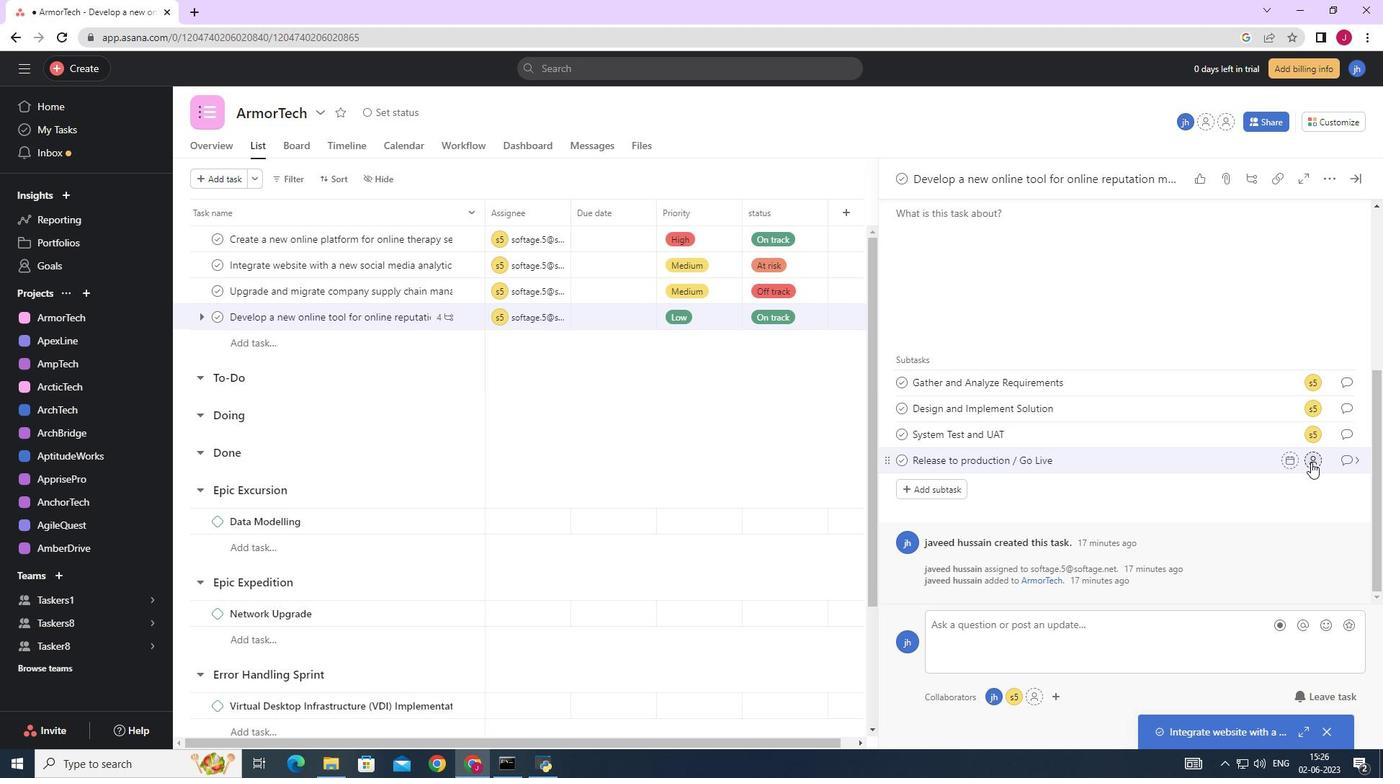 
Action: Mouse moved to (1109, 524)
Screenshot: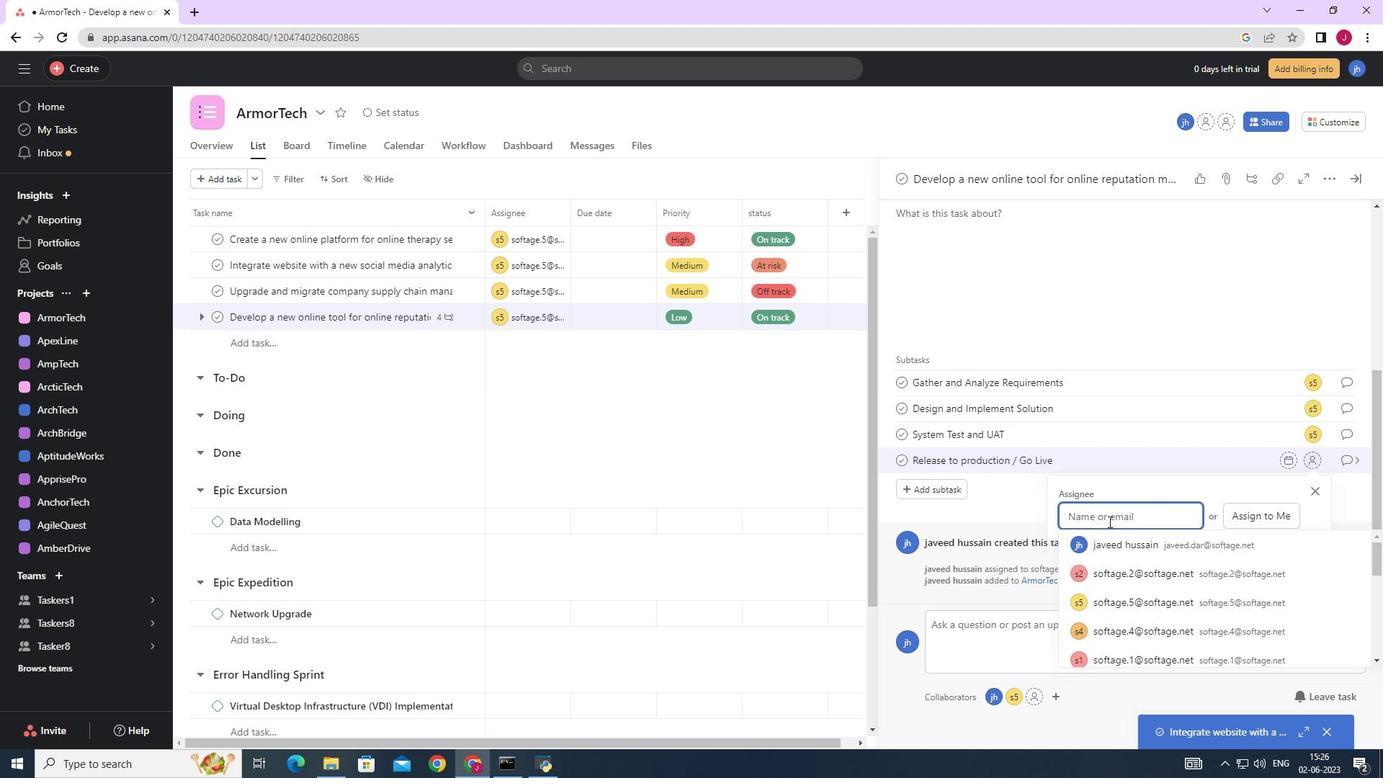 
Action: Key pressed SOFTAGE.5
Screenshot: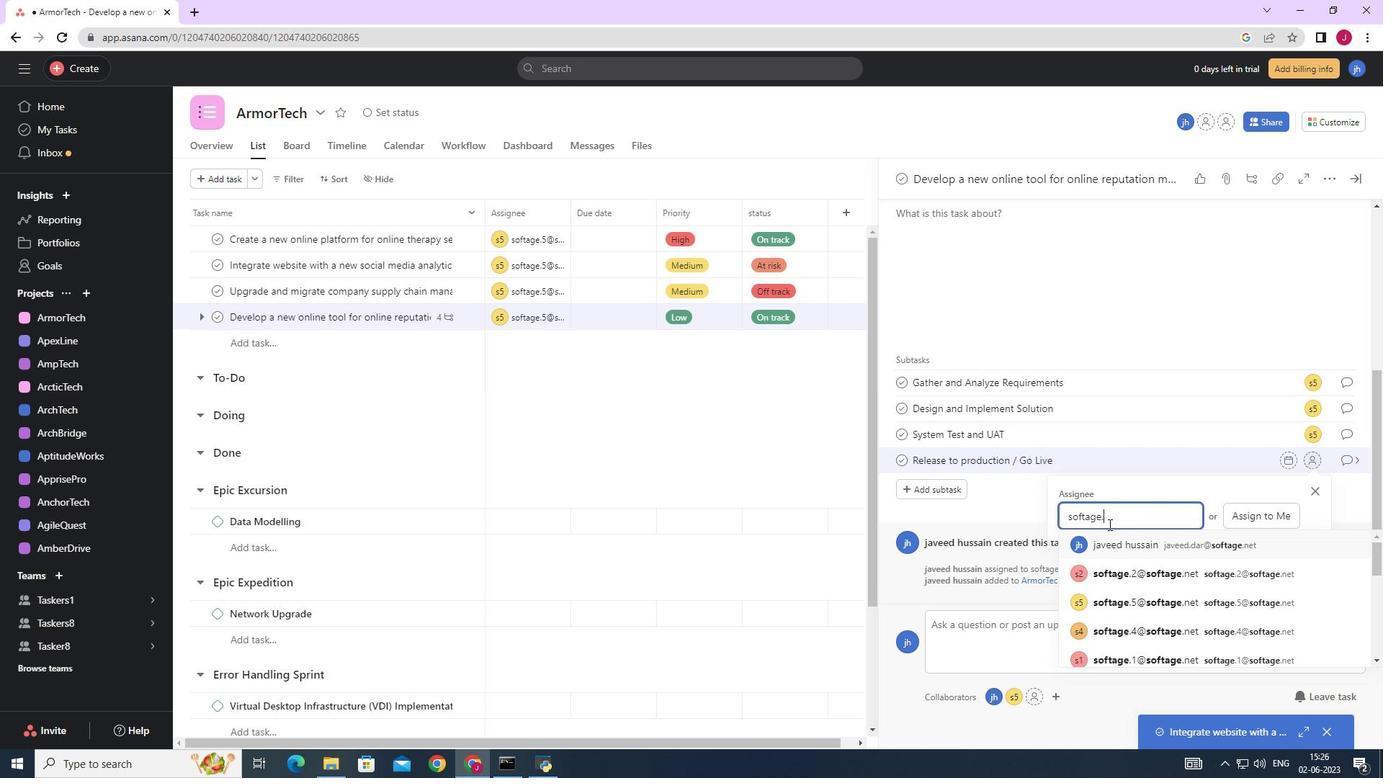 
Action: Mouse moved to (1129, 542)
Screenshot: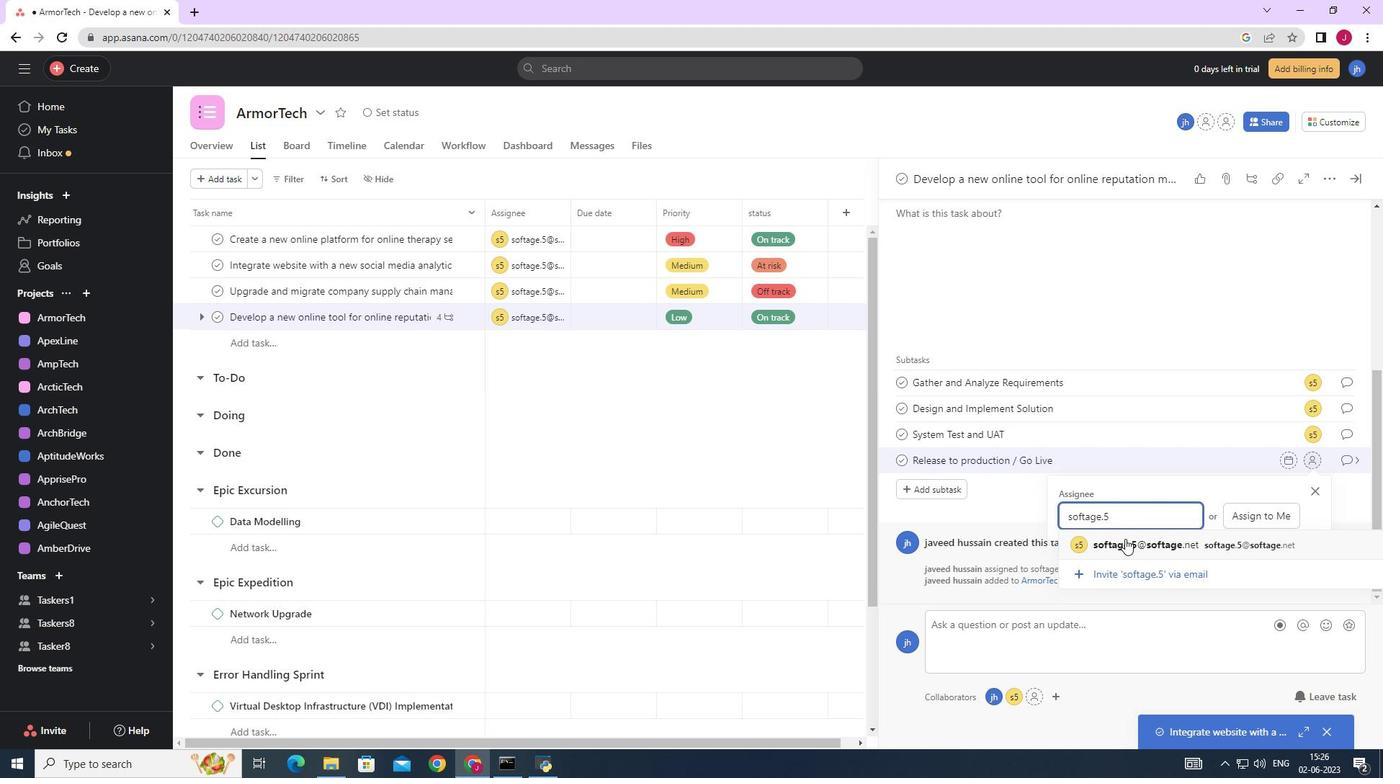 
Action: Mouse pressed left at (1129, 542)
Screenshot: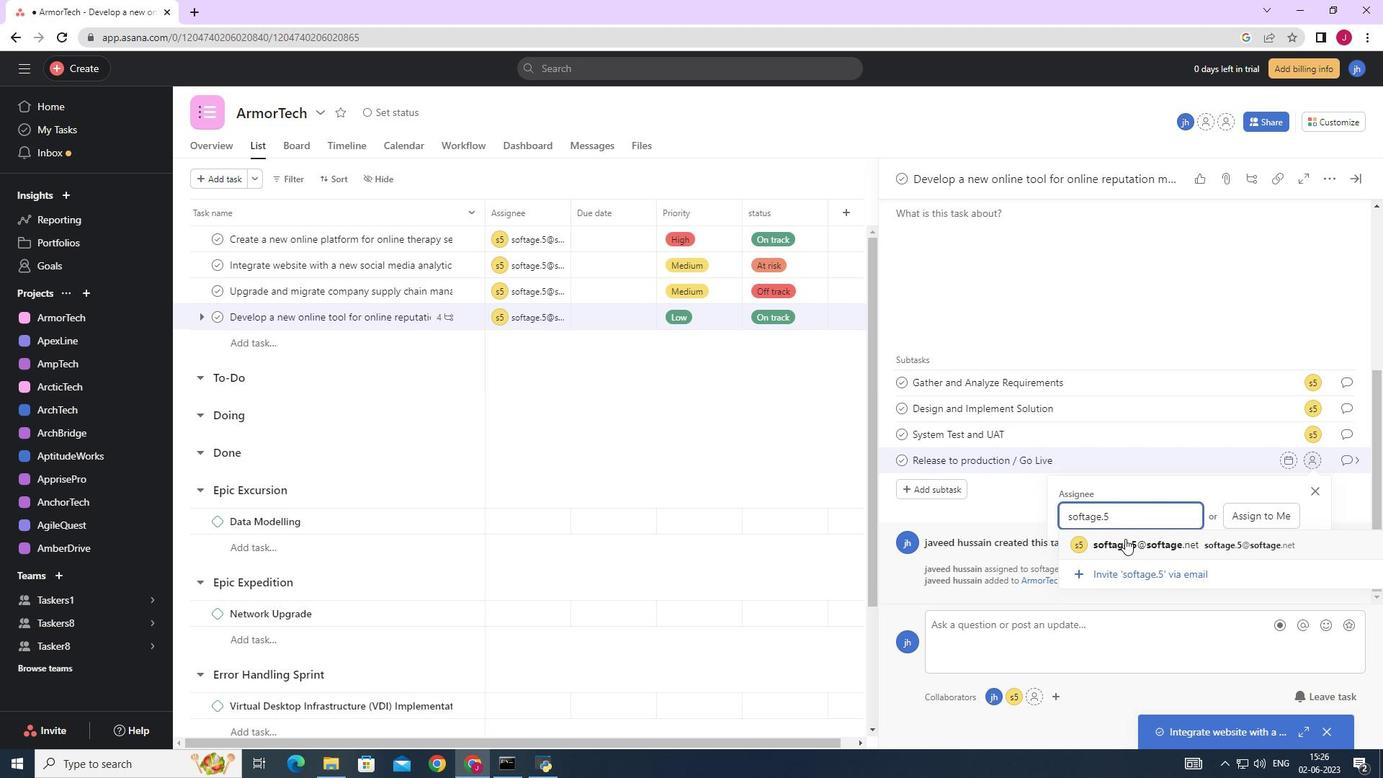 
Action: Mouse moved to (1347, 458)
Screenshot: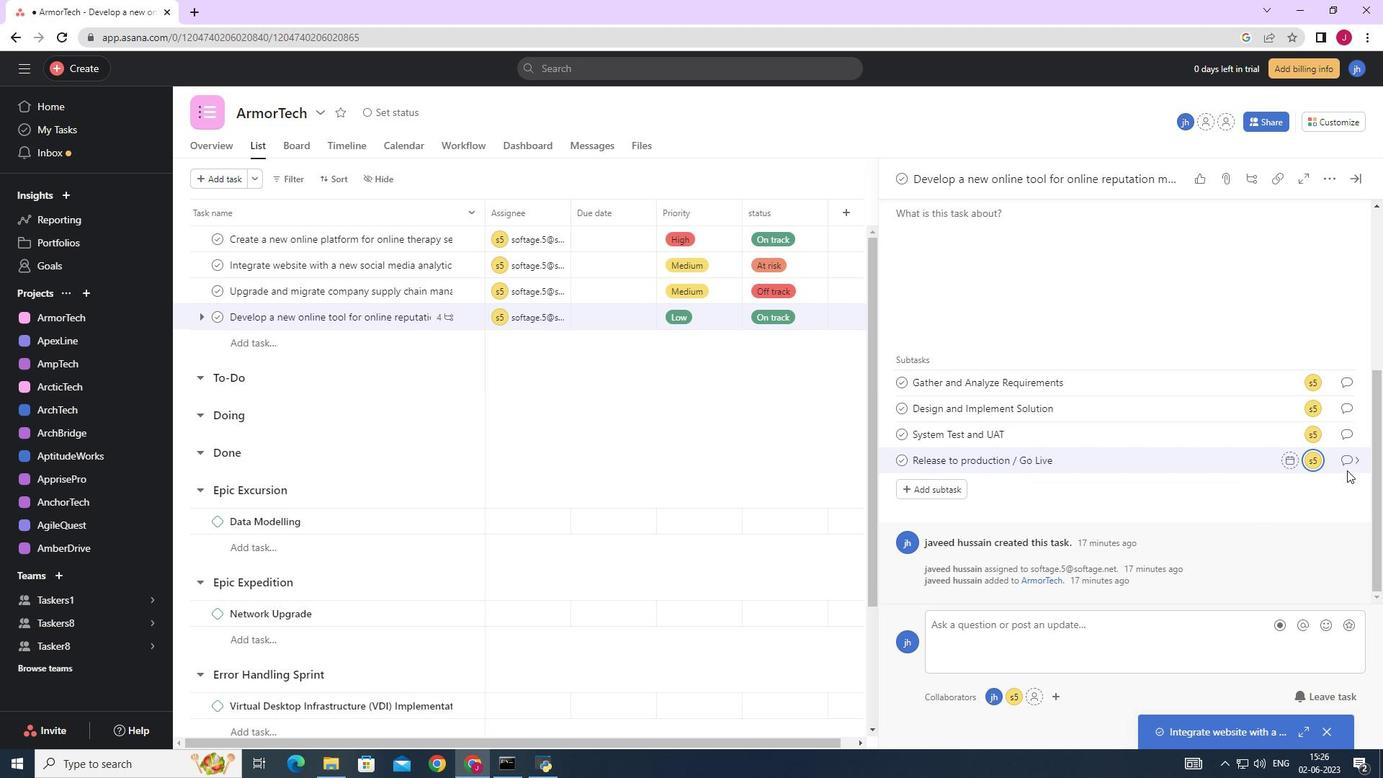 
Action: Mouse pressed left at (1347, 458)
Screenshot: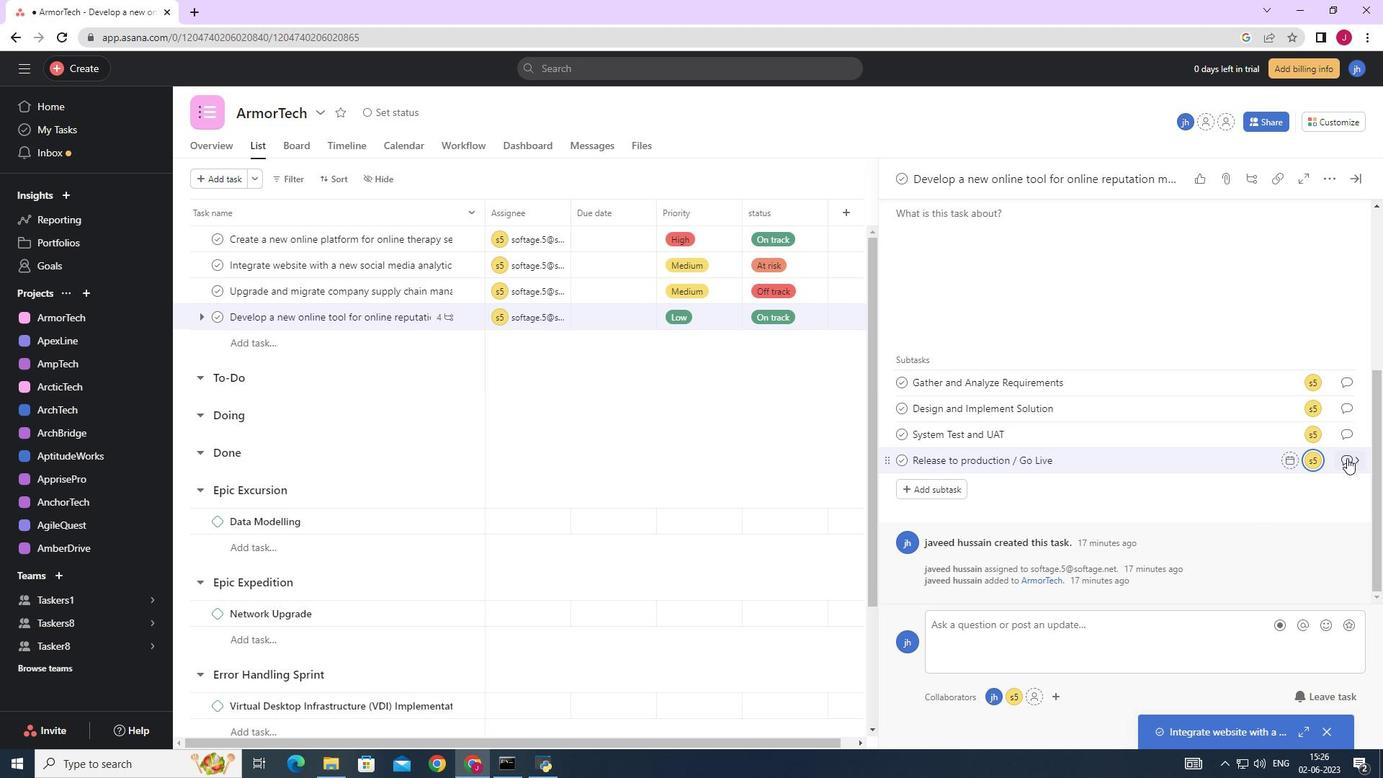 
Action: Mouse moved to (953, 379)
Screenshot: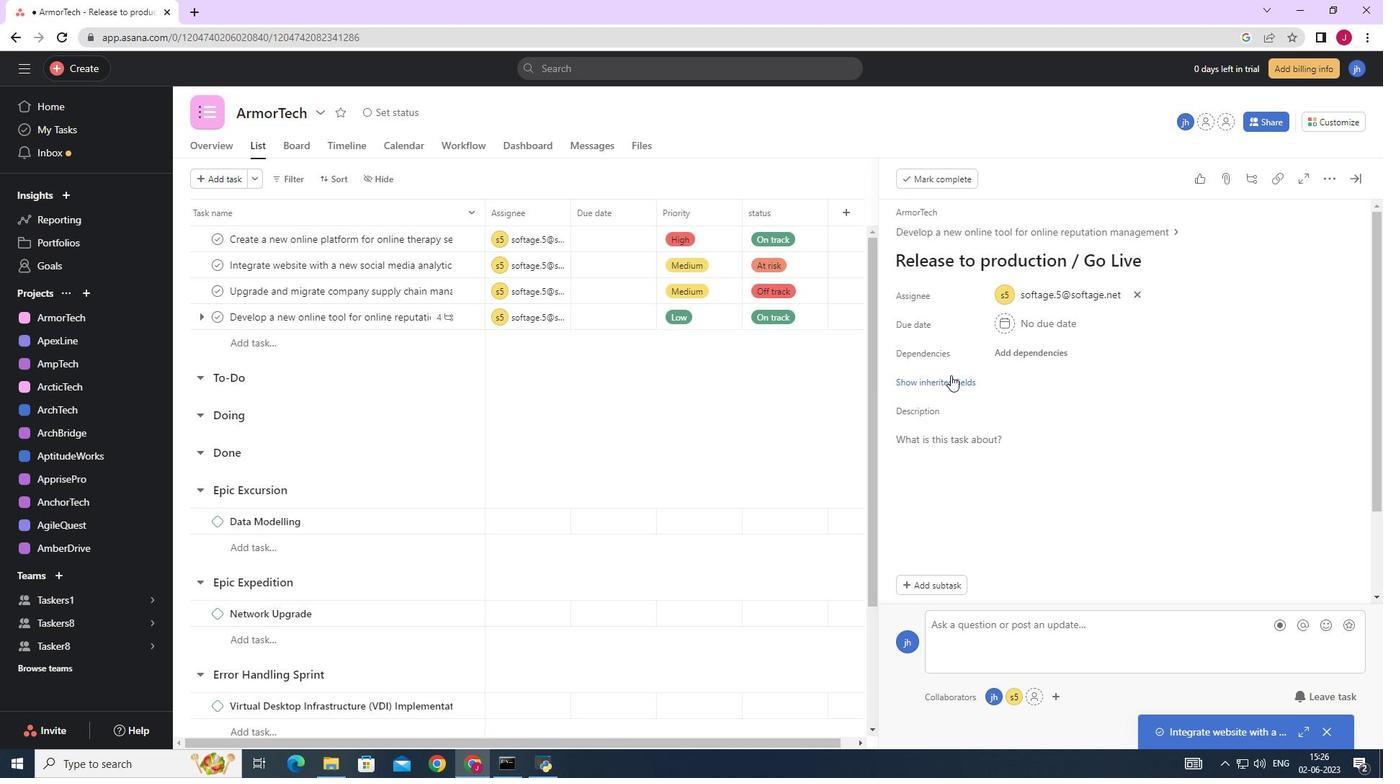 
Action: Mouse pressed left at (953, 379)
Screenshot: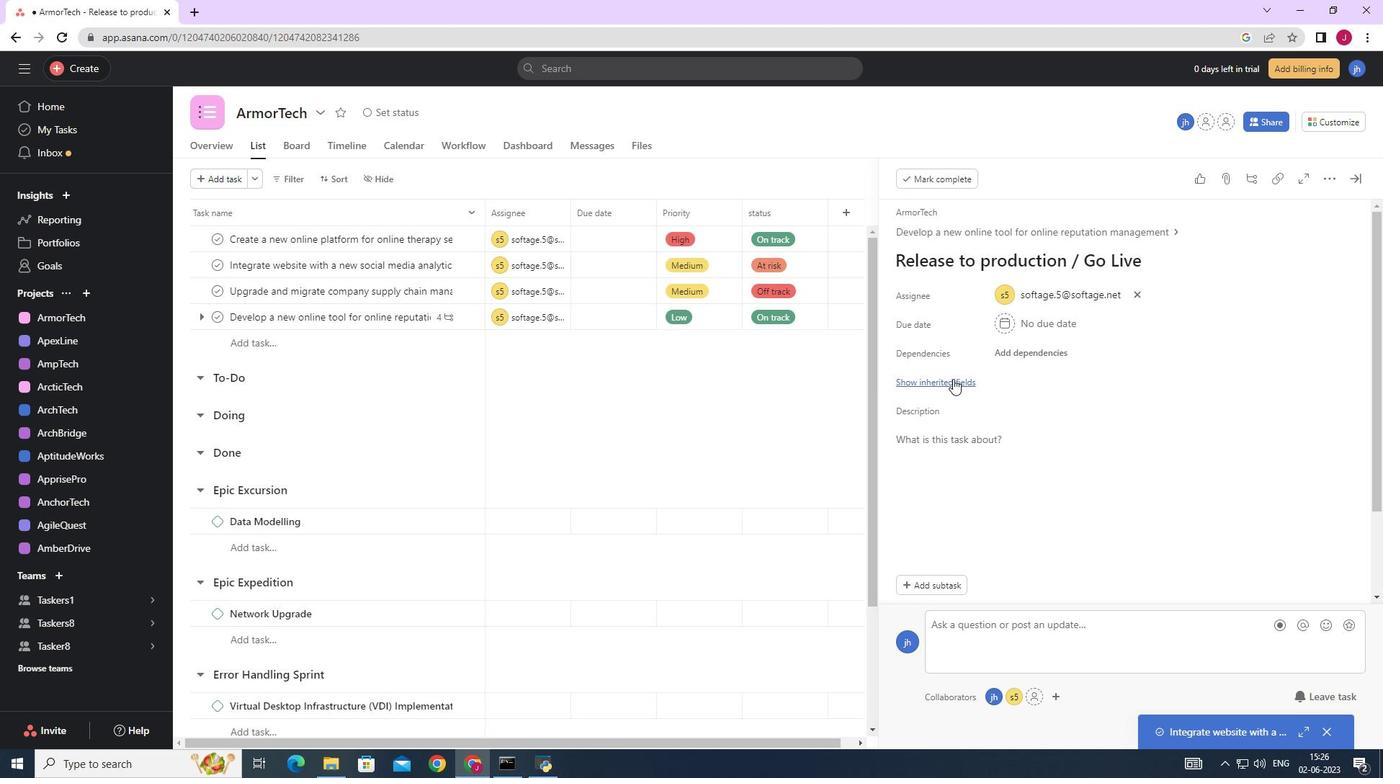 
Action: Mouse moved to (995, 415)
Screenshot: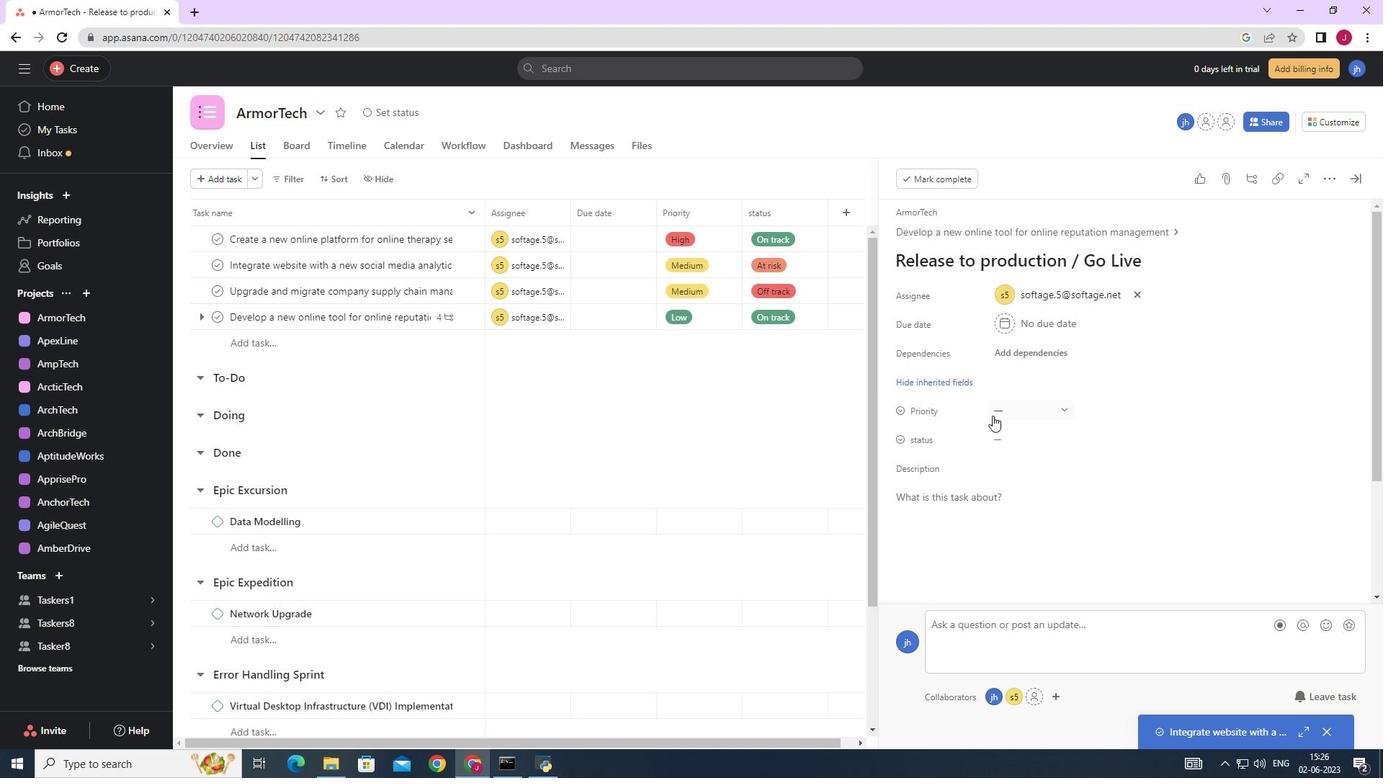 
Action: Mouse pressed left at (995, 415)
Screenshot: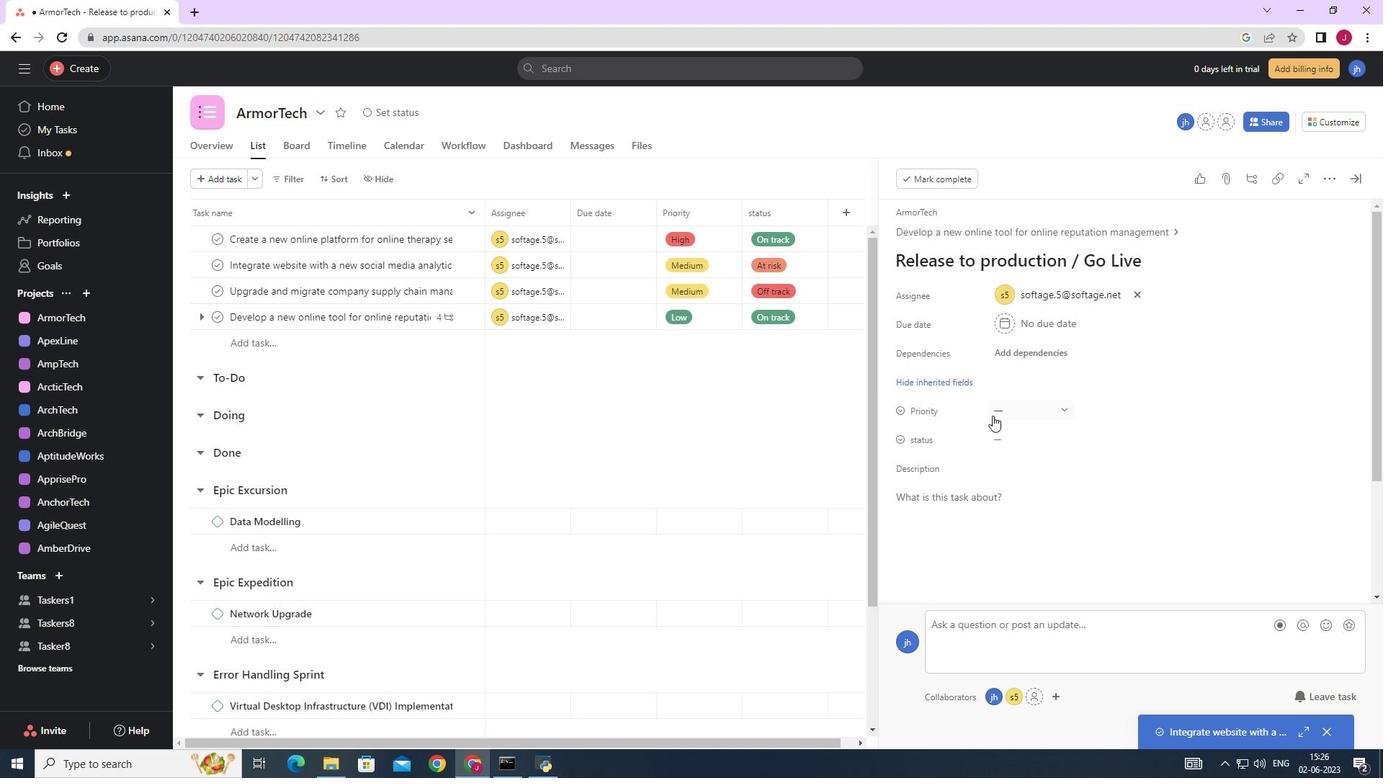 
Action: Mouse moved to (1047, 479)
Screenshot: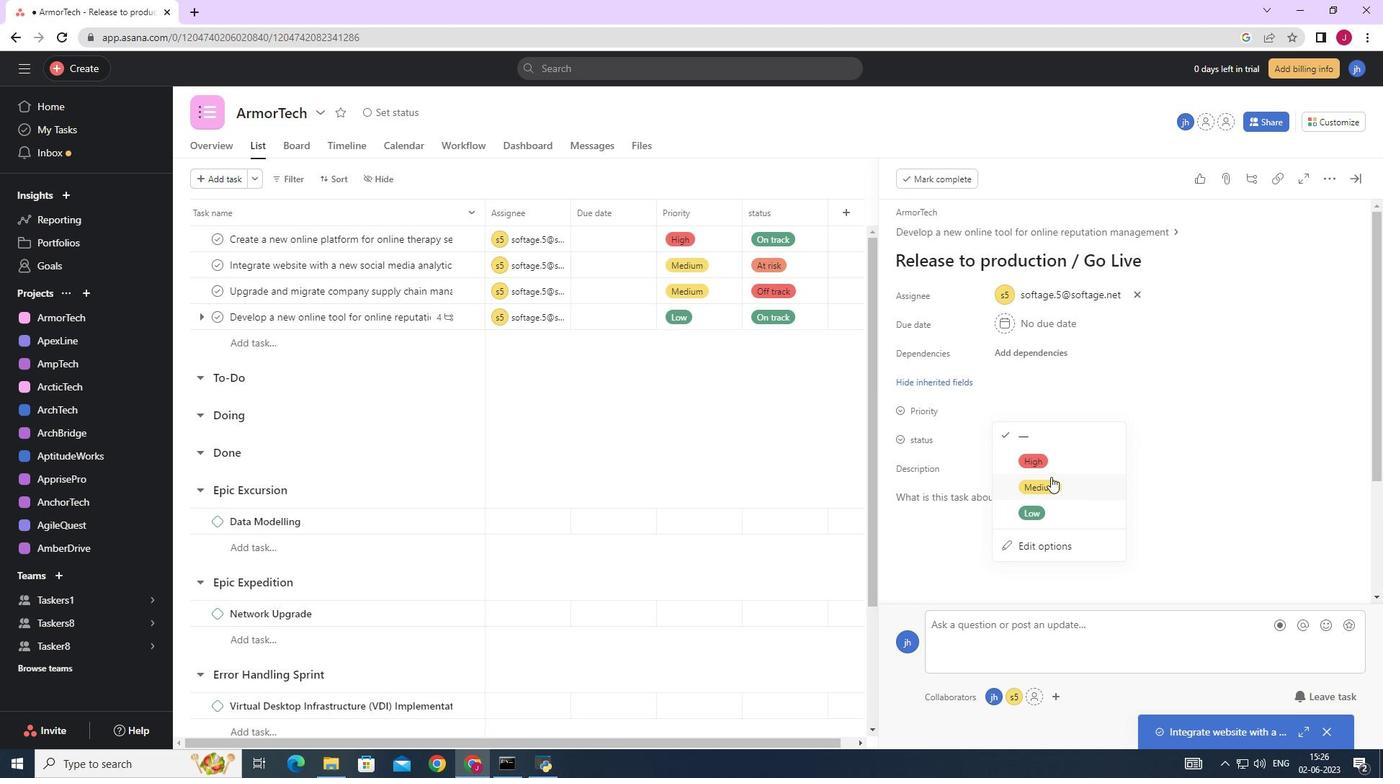
Action: Mouse pressed left at (1047, 479)
Screenshot: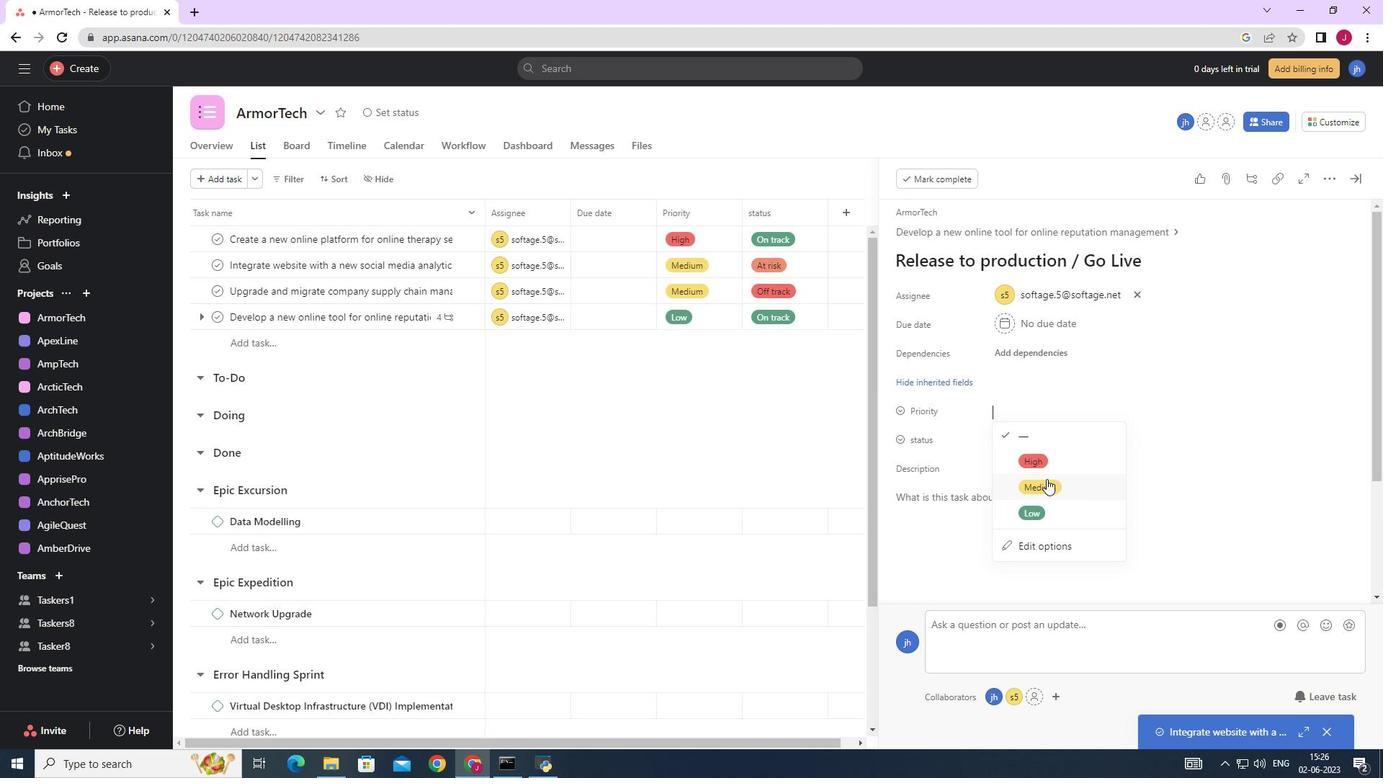 
Action: Mouse moved to (1007, 438)
Screenshot: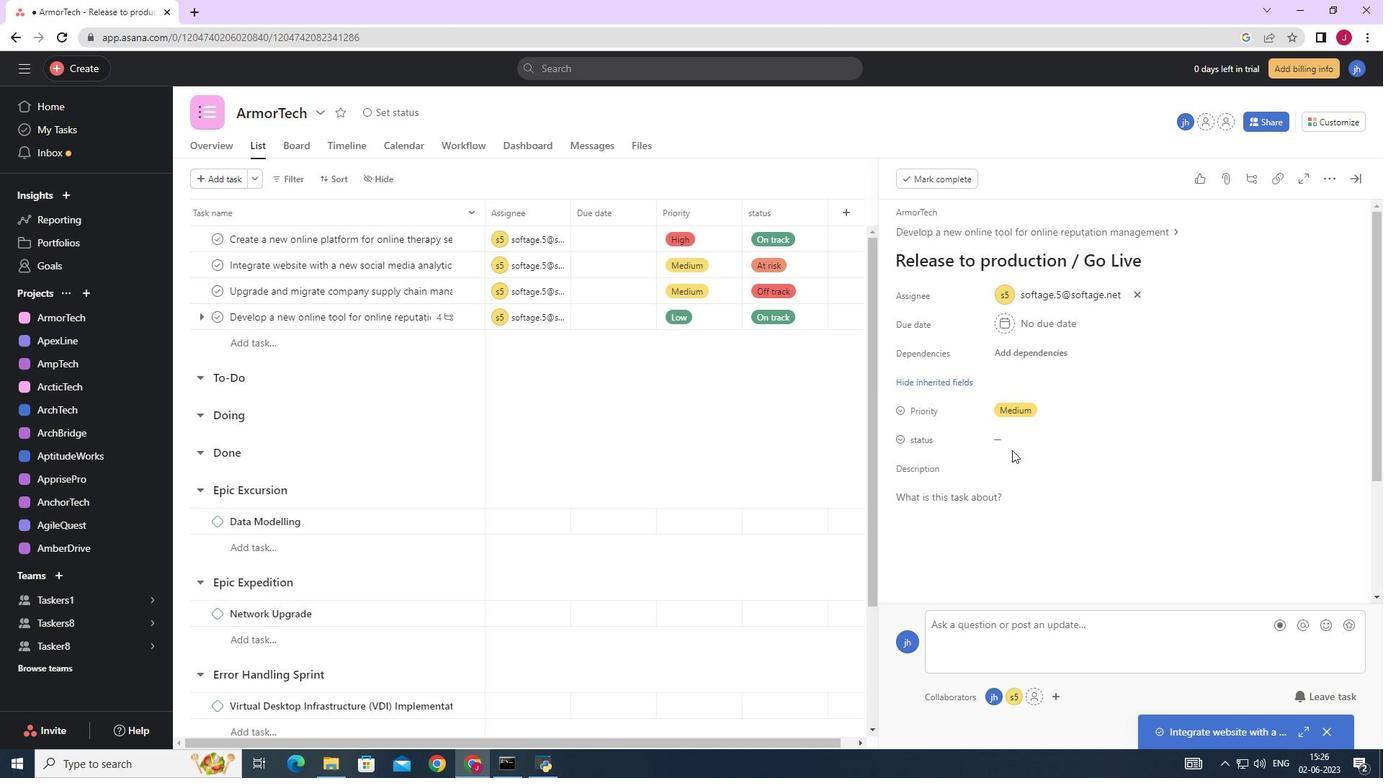 
Action: Mouse pressed left at (1007, 438)
Screenshot: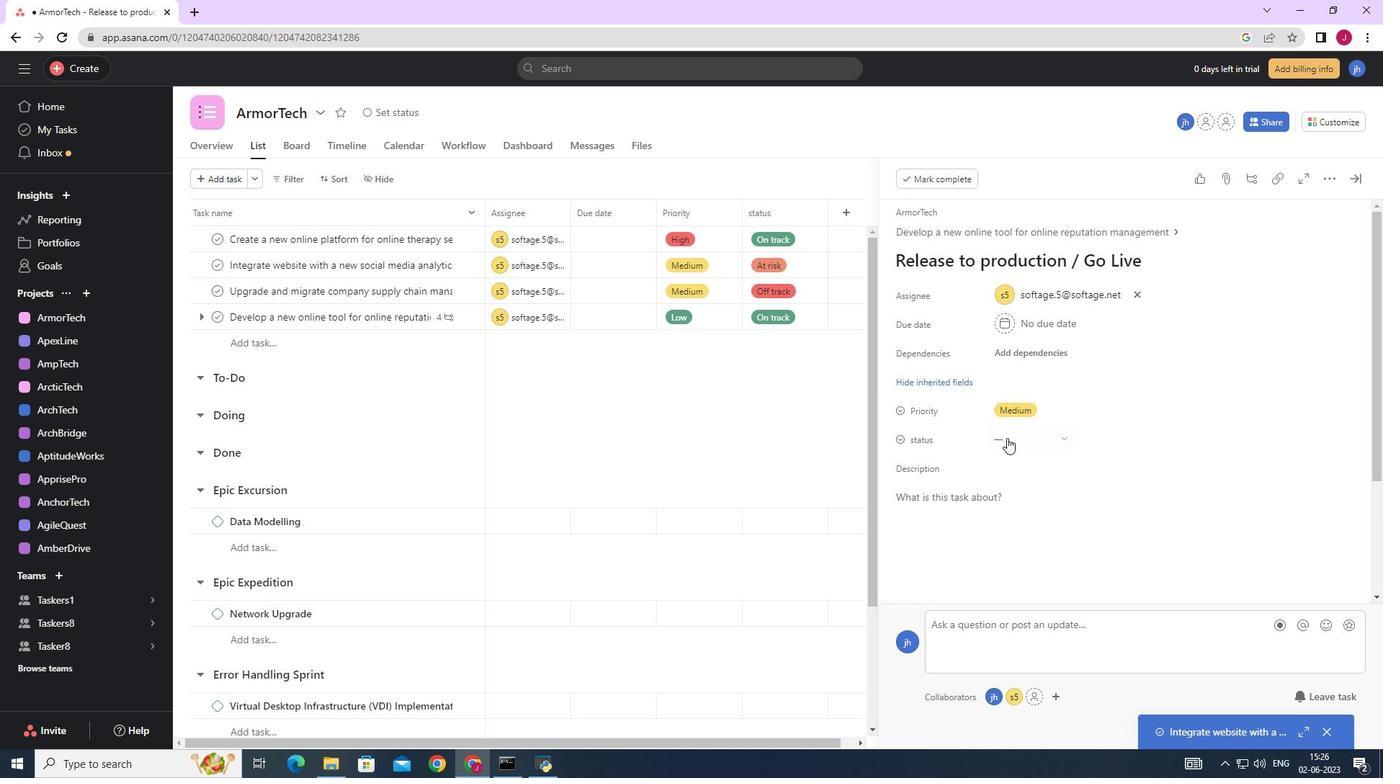 
Action: Mouse moved to (1037, 535)
Screenshot: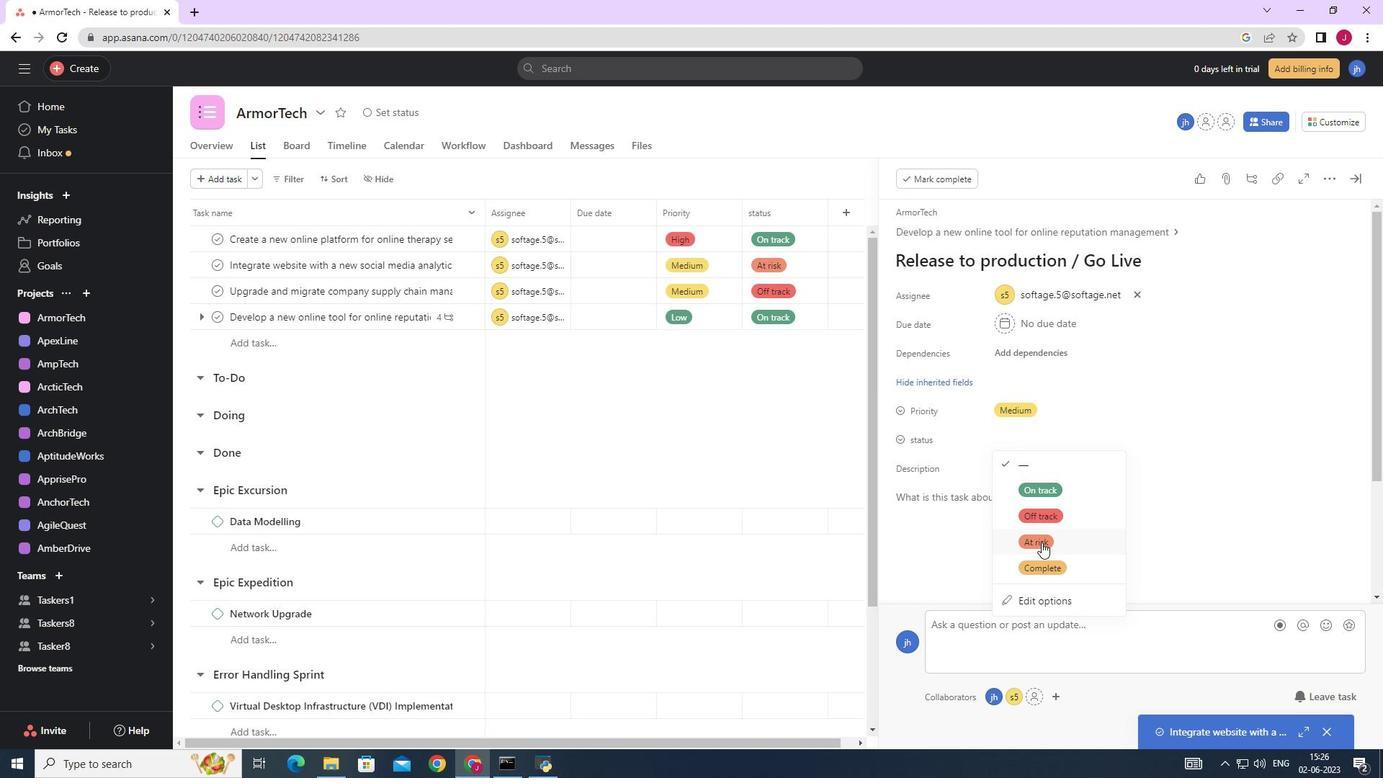 
Action: Mouse pressed left at (1037, 535)
Screenshot: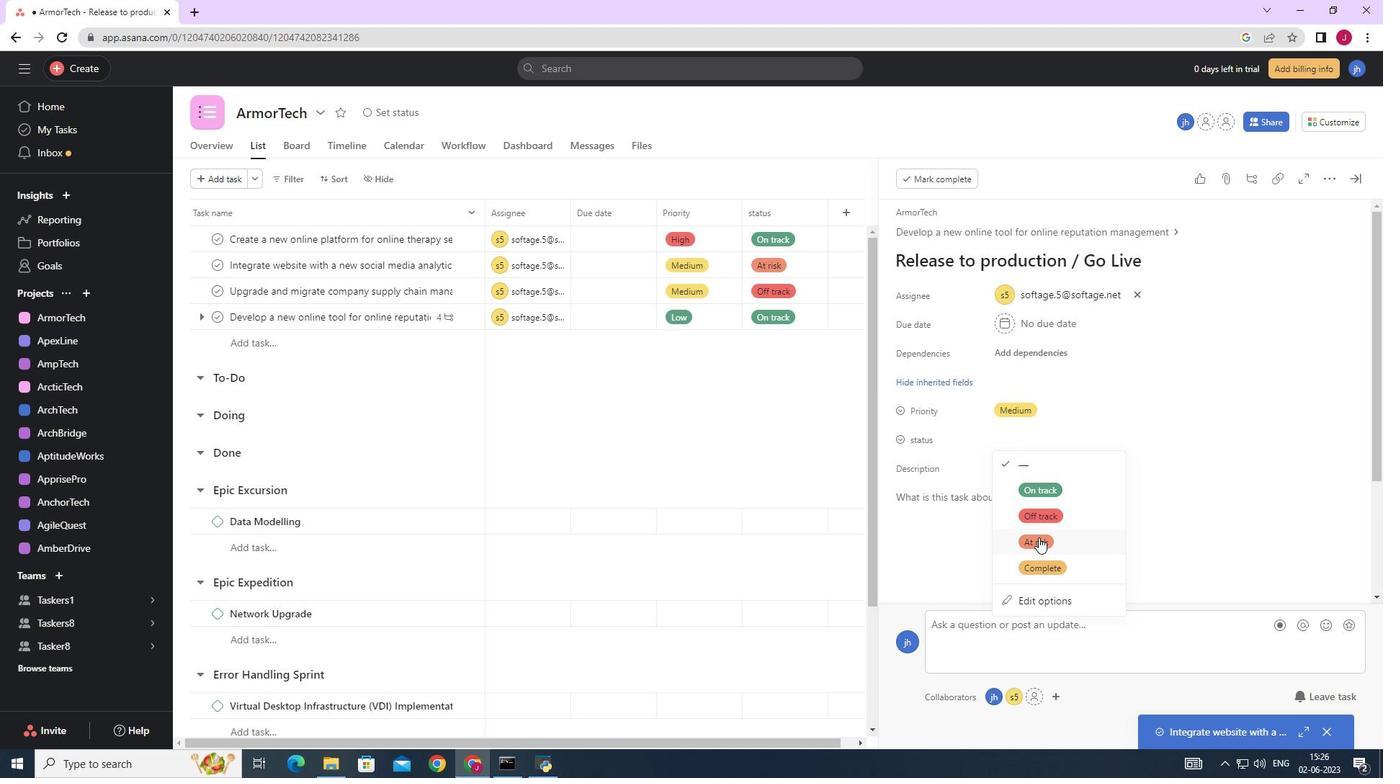 
Action: Mouse moved to (1356, 180)
Screenshot: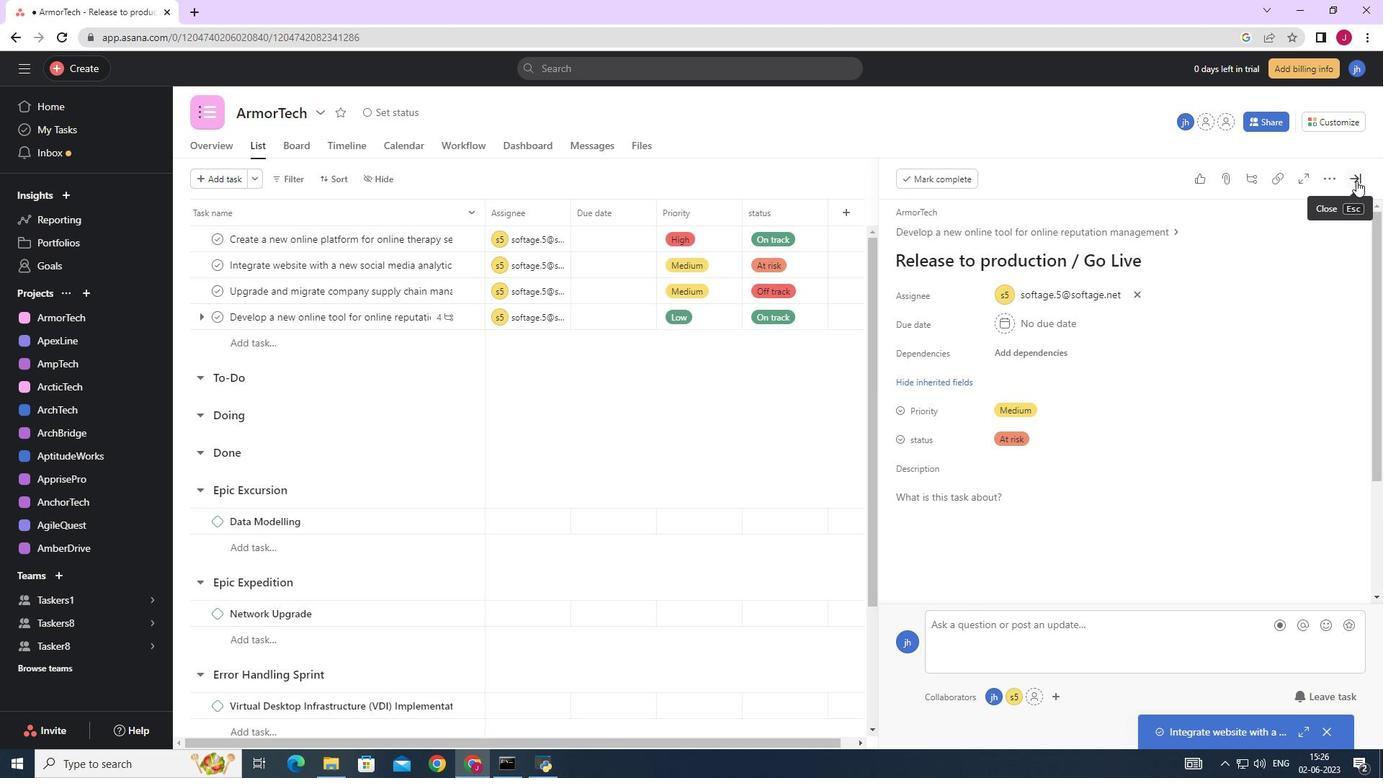 
Action: Mouse pressed left at (1356, 180)
Screenshot: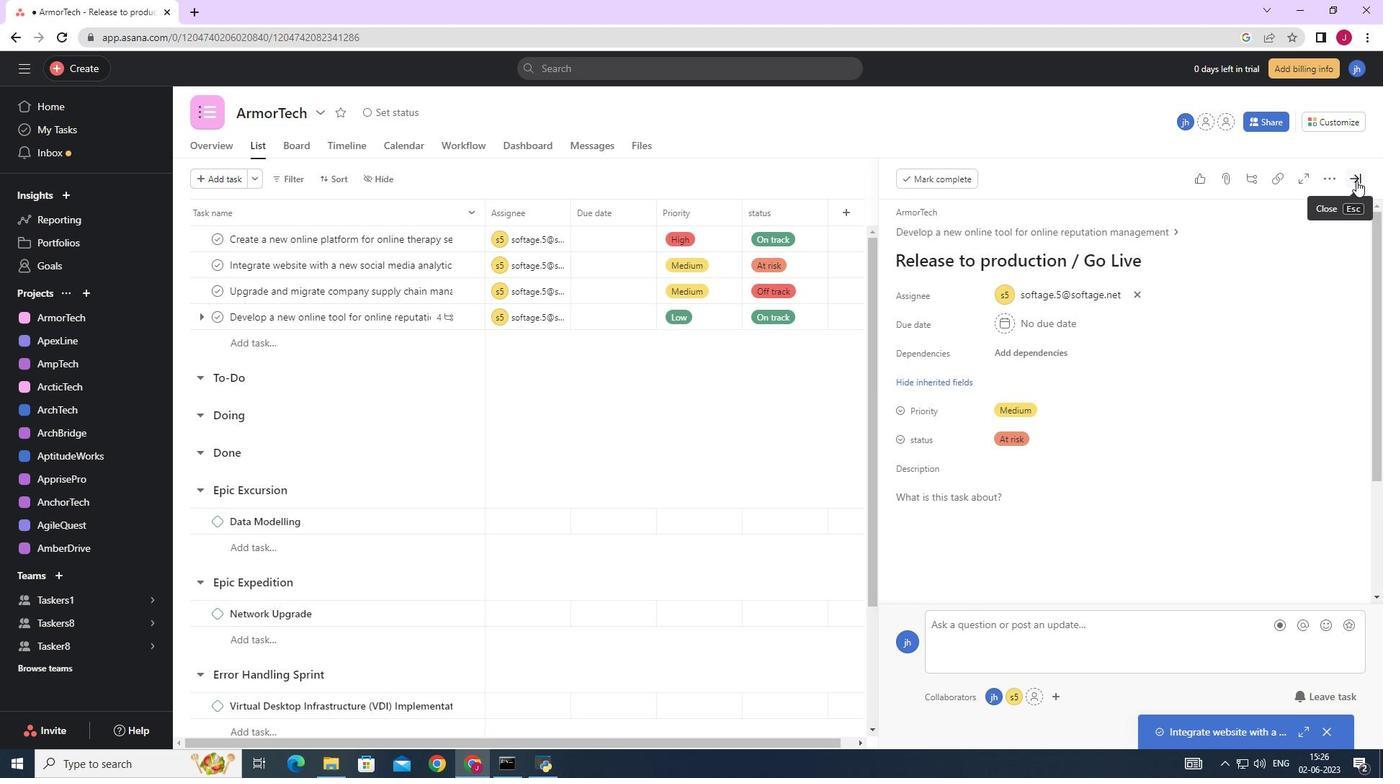 
